 Task: Search one way flight ticket for 5 adults, 1 child, 2 infants in seat and 1 infant on lap in business from Columbus: John Glenn Columbus International Airport to Gillette: Gillette Campbell County Airport on 5-1-2023. Number of bags: 2 checked bags. Price is upto 81000. Outbound departure time preference is 9:15.
Action: Mouse moved to (215, 318)
Screenshot: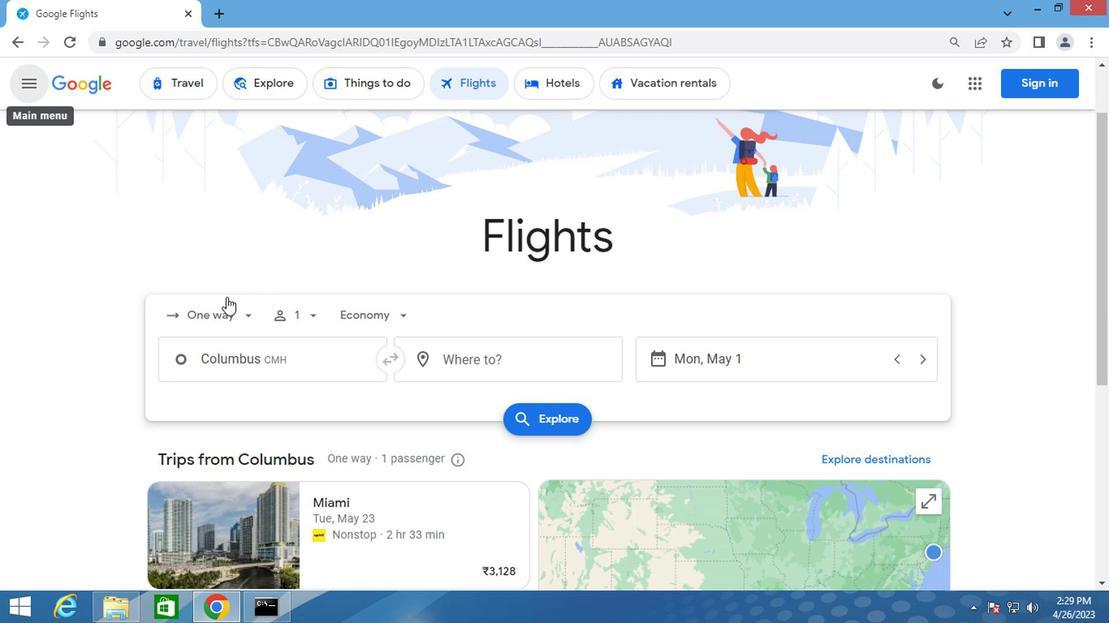 
Action: Mouse pressed left at (215, 318)
Screenshot: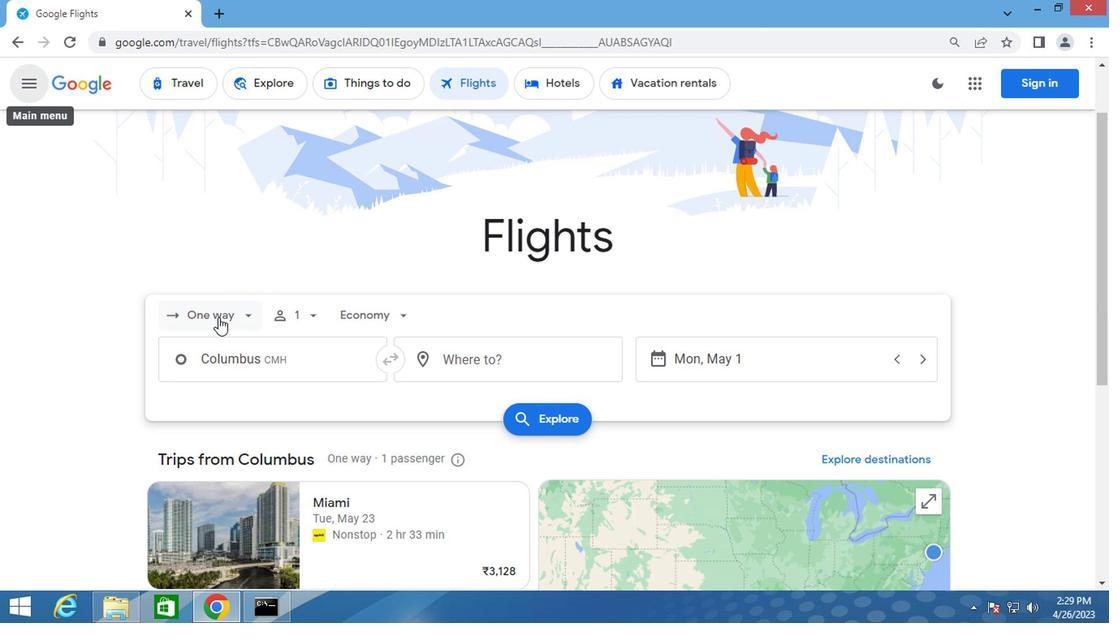 
Action: Mouse moved to (227, 380)
Screenshot: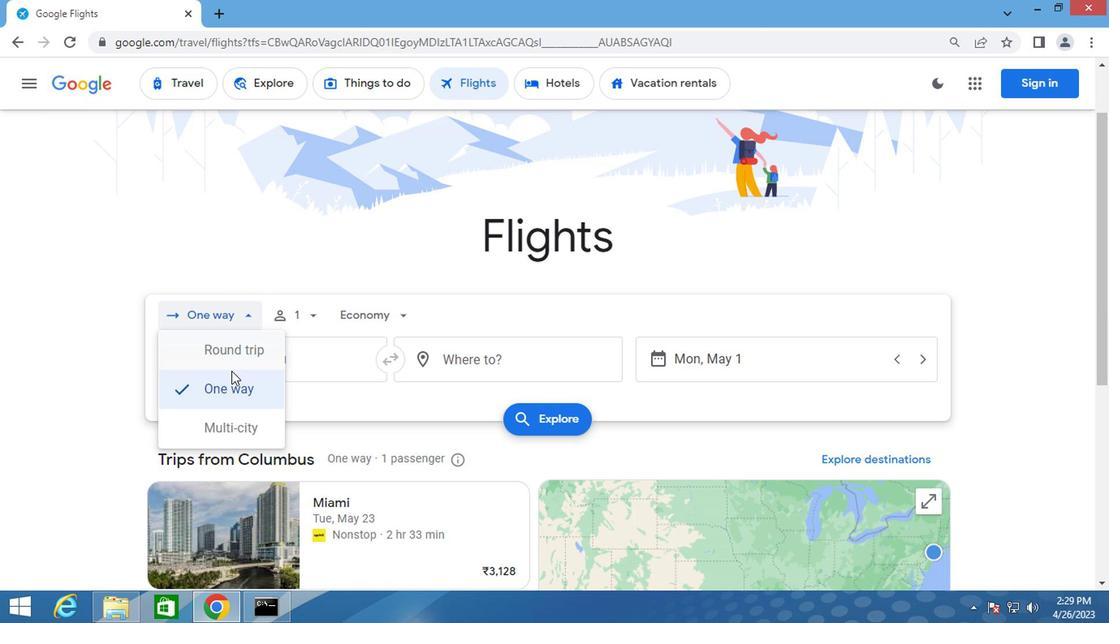 
Action: Mouse pressed left at (227, 380)
Screenshot: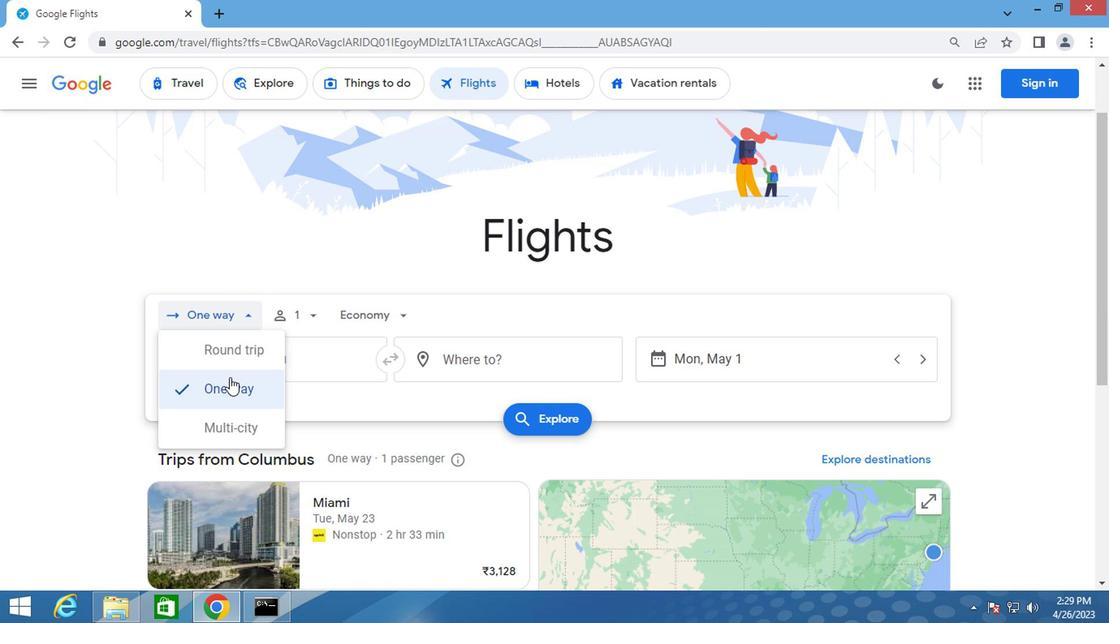 
Action: Mouse moved to (280, 310)
Screenshot: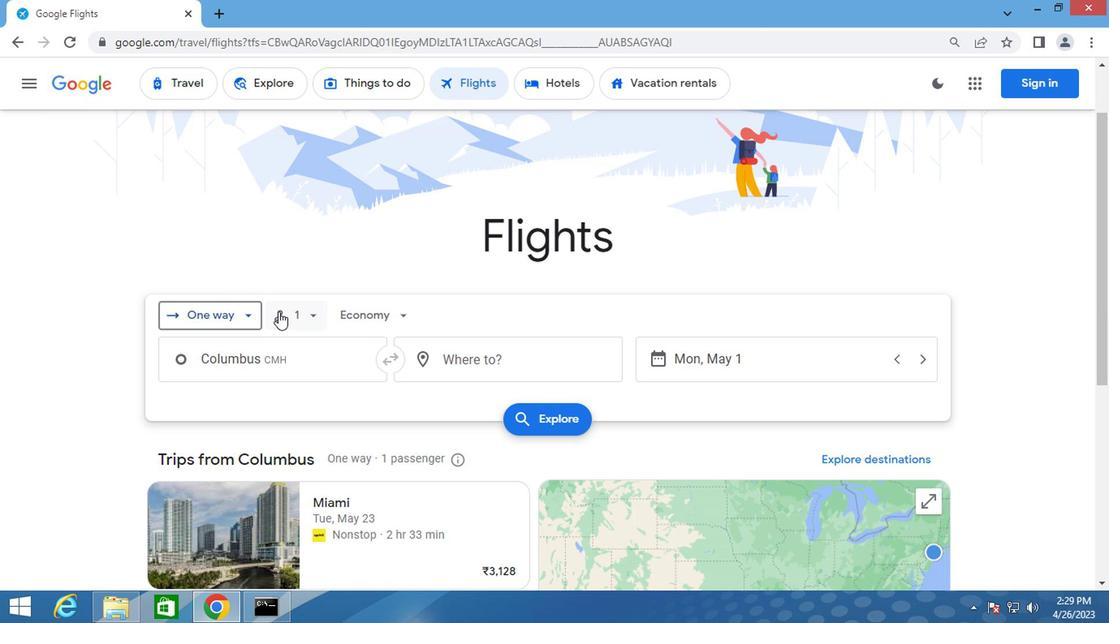 
Action: Mouse pressed left at (280, 310)
Screenshot: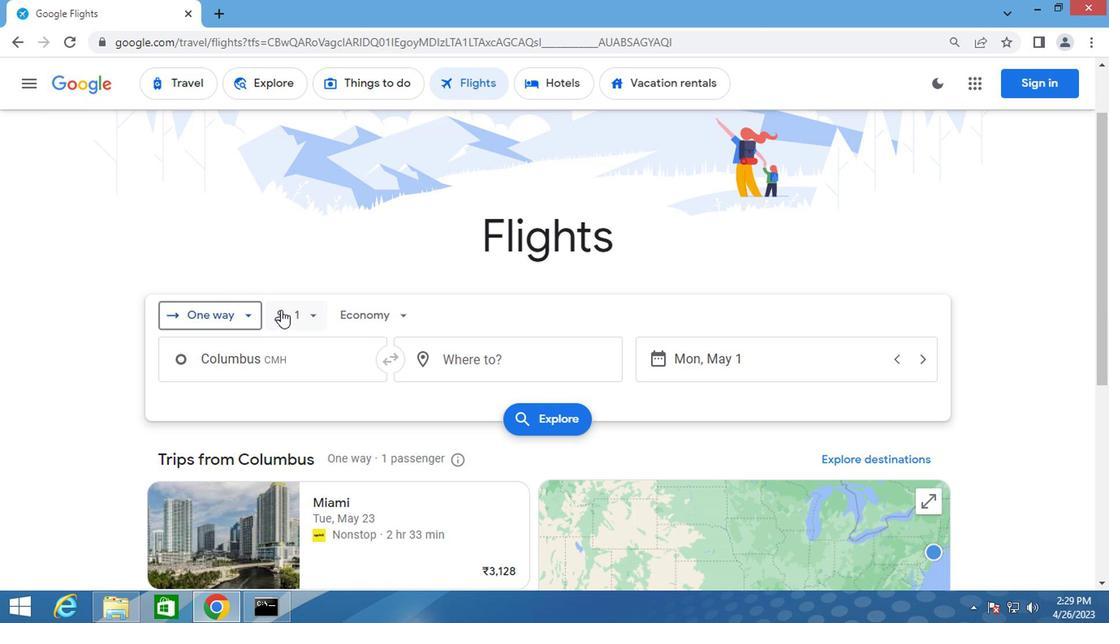 
Action: Mouse moved to (425, 356)
Screenshot: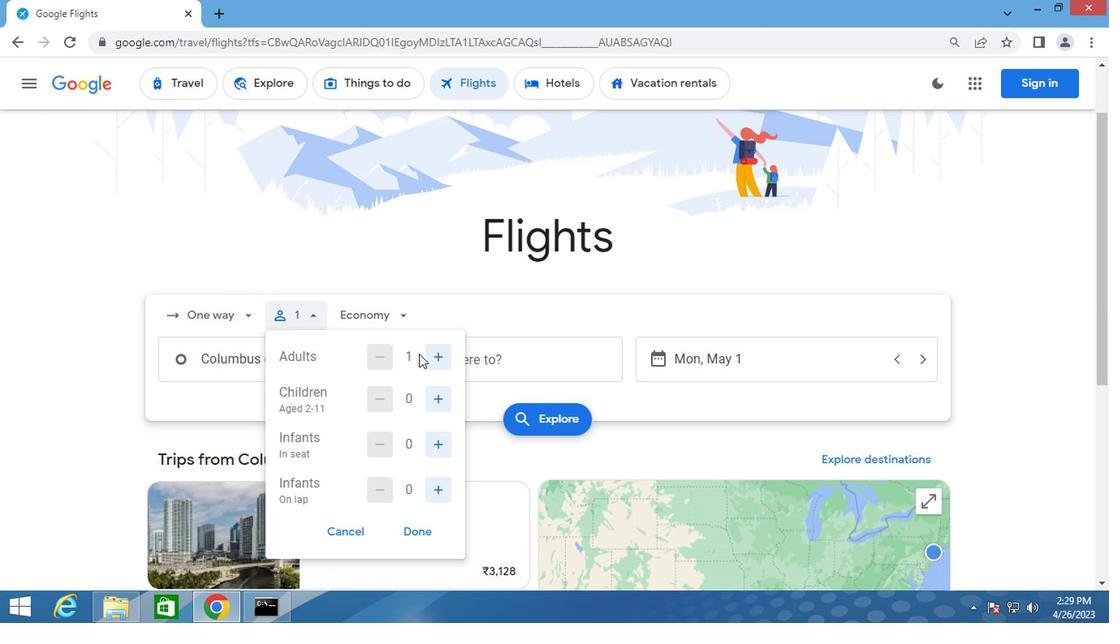 
Action: Mouse pressed left at (425, 356)
Screenshot: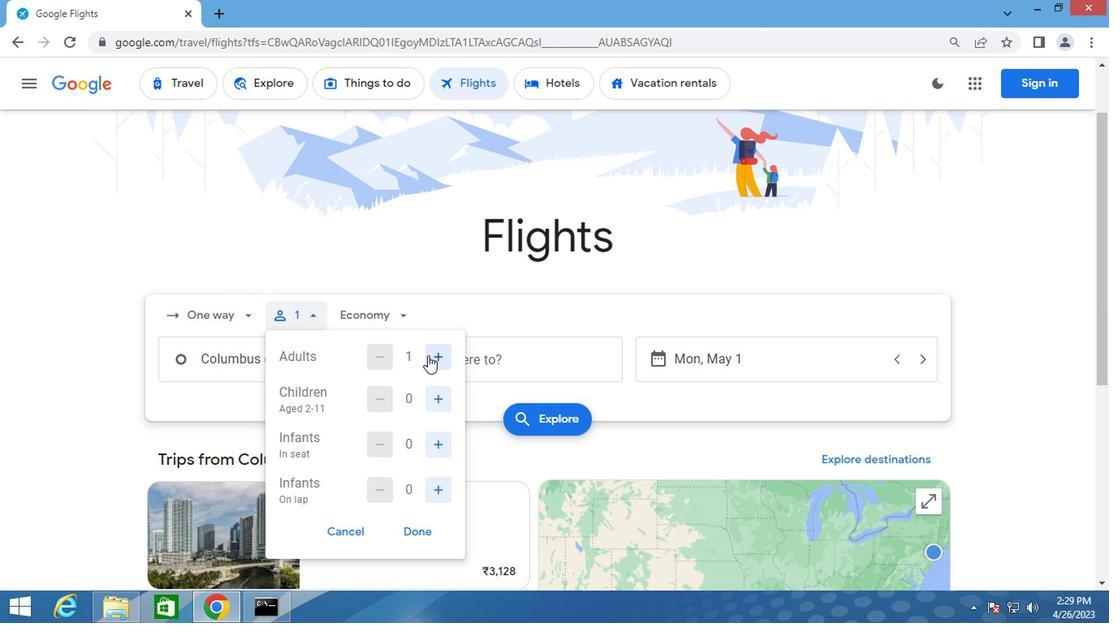 
Action: Mouse pressed left at (425, 356)
Screenshot: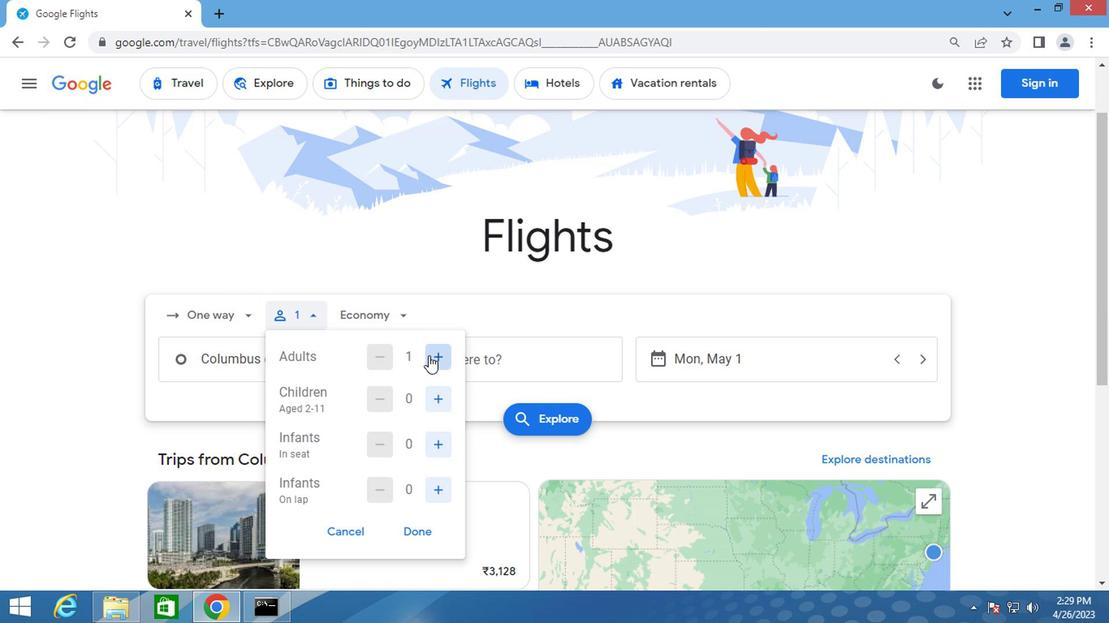 
Action: Mouse pressed left at (425, 356)
Screenshot: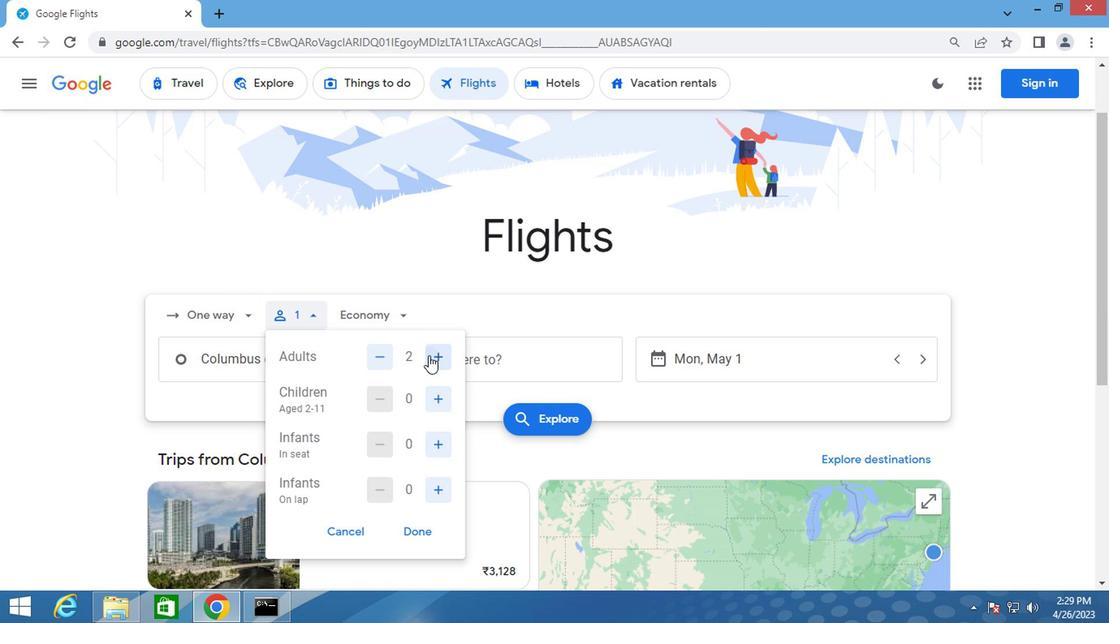 
Action: Mouse moved to (426, 356)
Screenshot: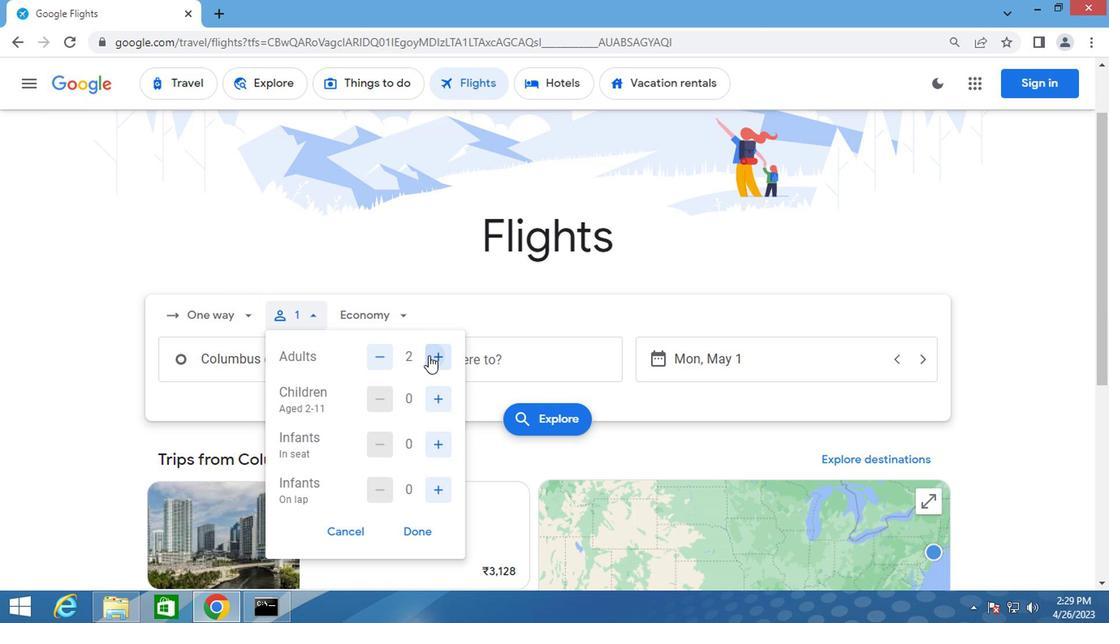 
Action: Mouse pressed left at (426, 356)
Screenshot: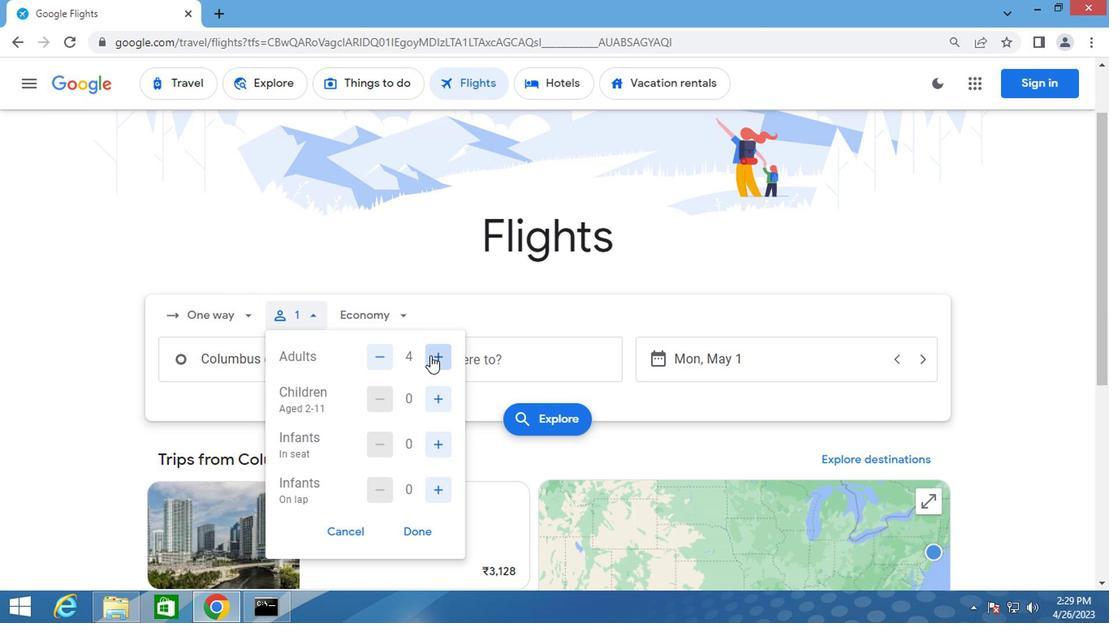 
Action: Mouse moved to (433, 393)
Screenshot: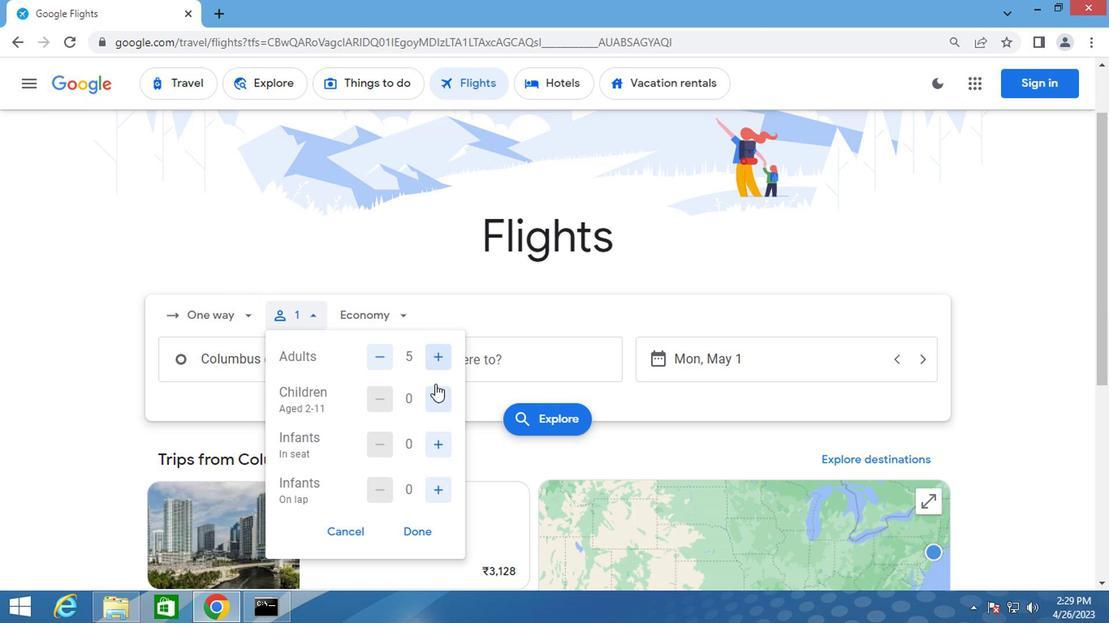 
Action: Mouse pressed left at (433, 393)
Screenshot: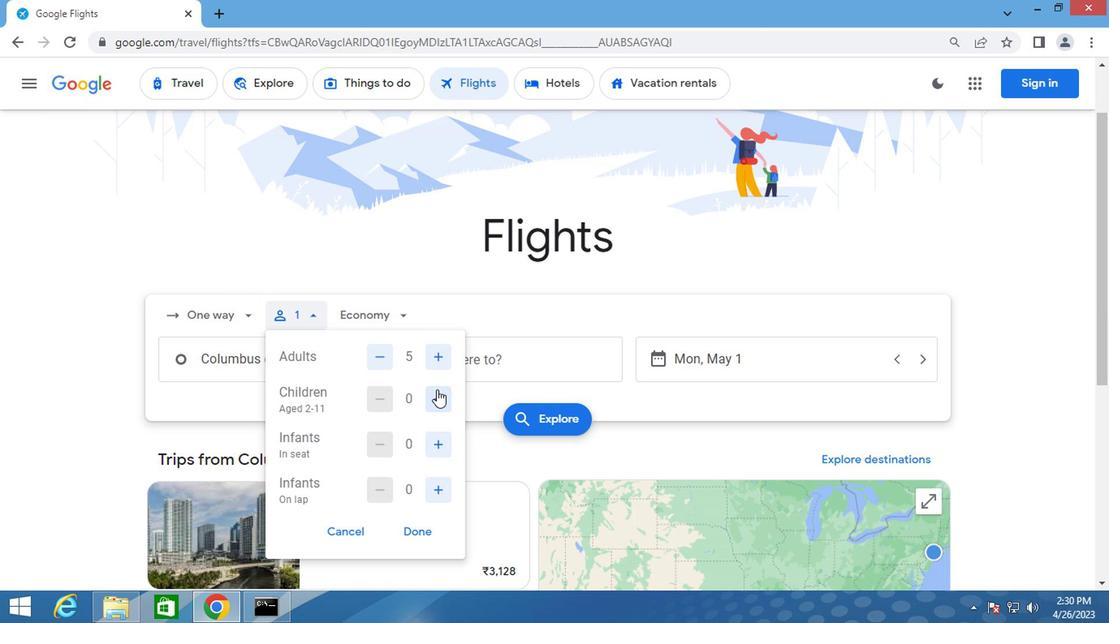 
Action: Mouse moved to (433, 448)
Screenshot: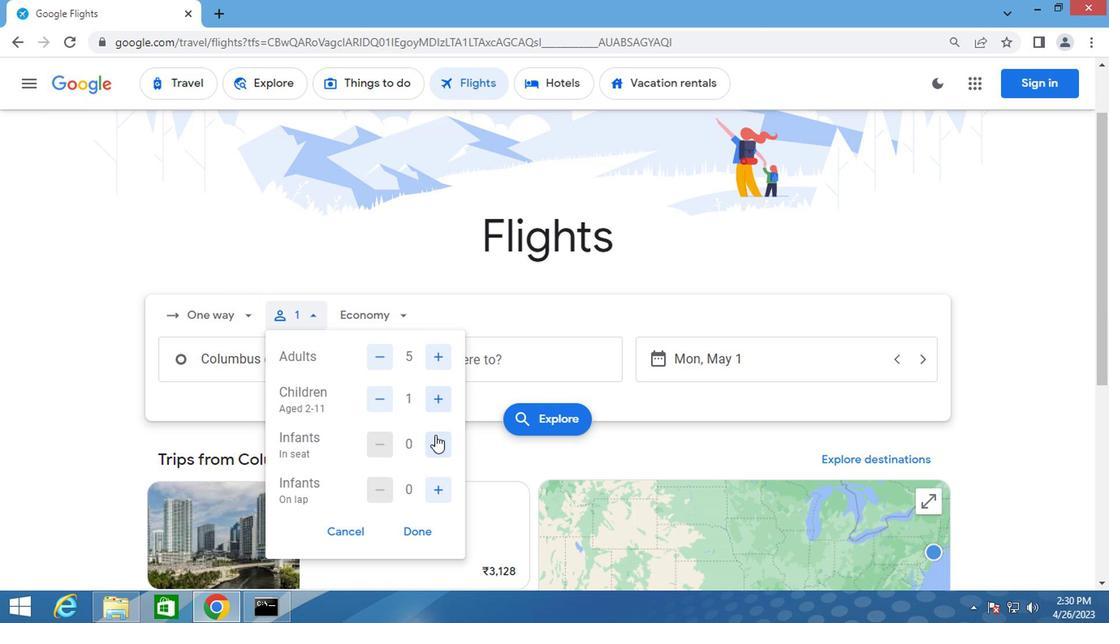 
Action: Mouse pressed left at (433, 448)
Screenshot: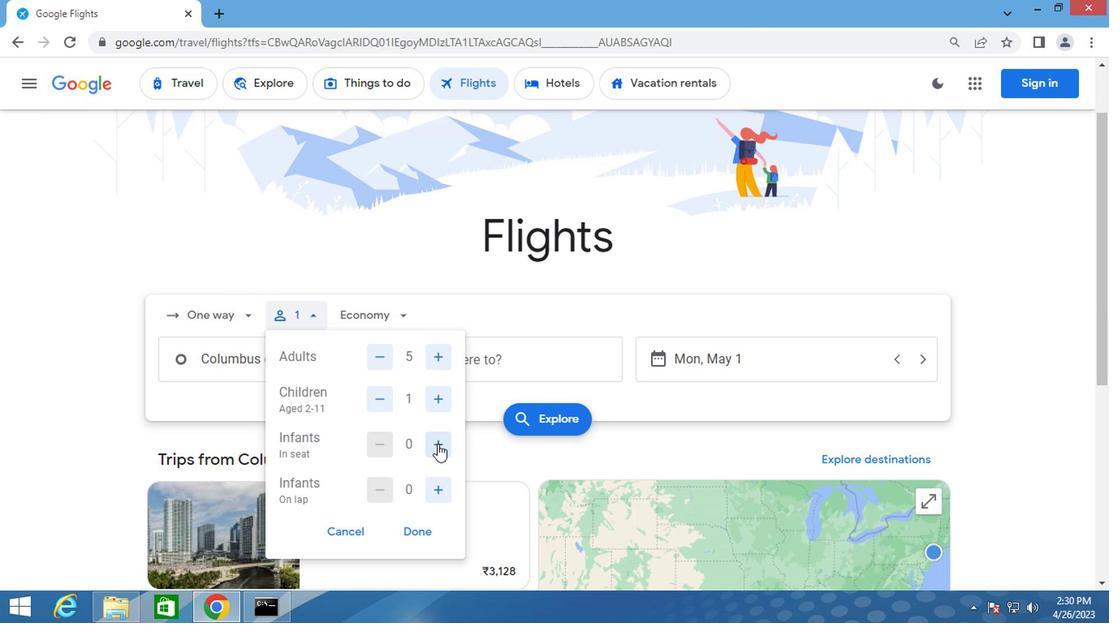 
Action: Mouse moved to (434, 448)
Screenshot: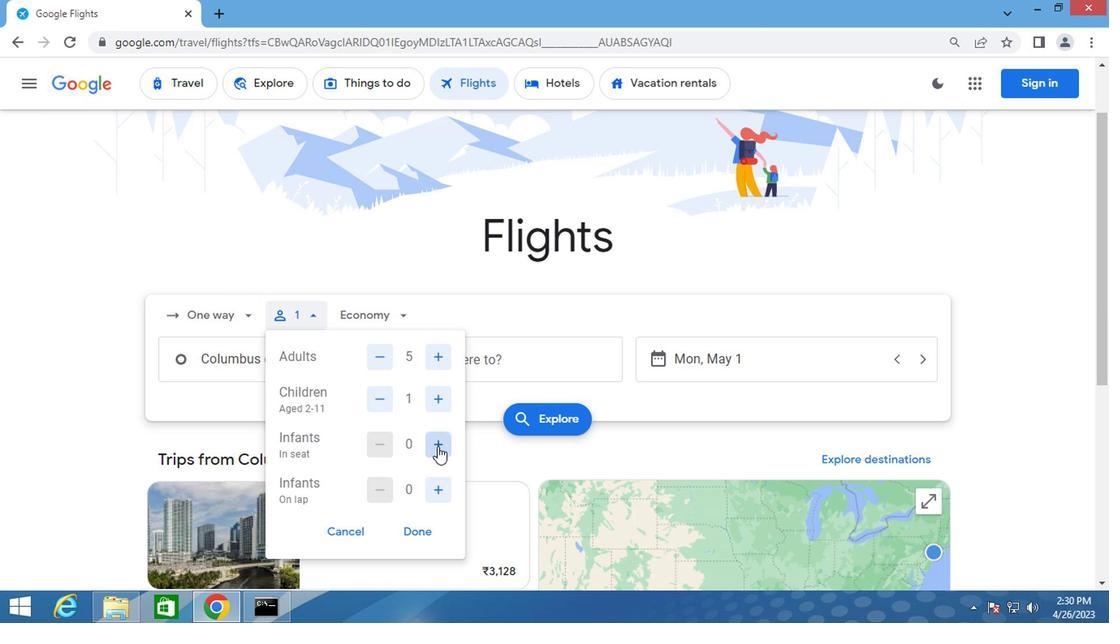 
Action: Mouse pressed left at (434, 448)
Screenshot: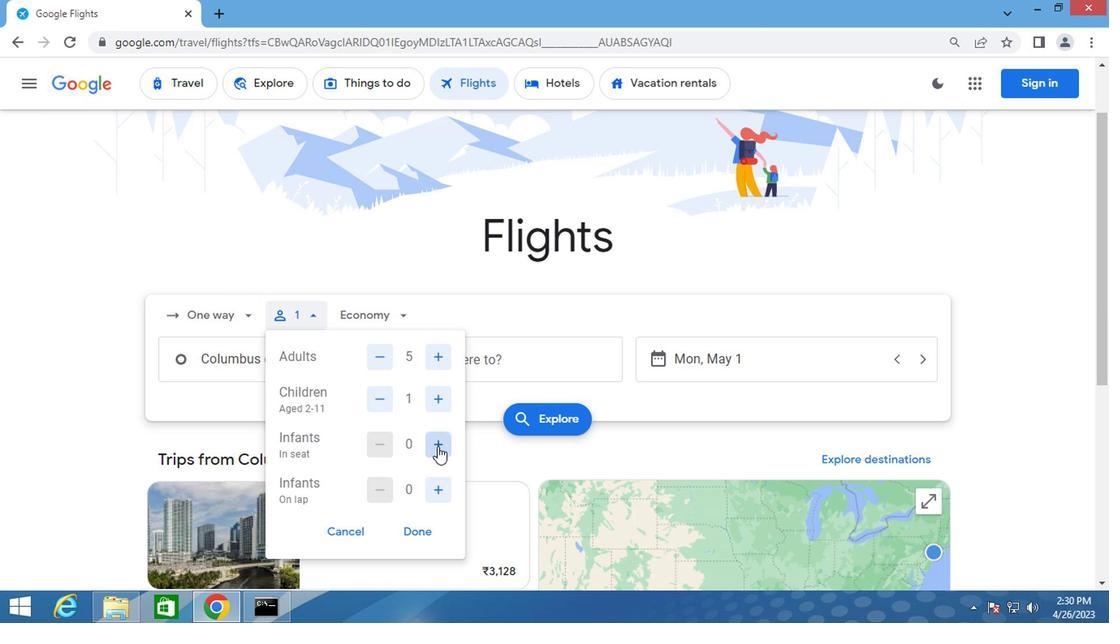 
Action: Mouse moved to (428, 490)
Screenshot: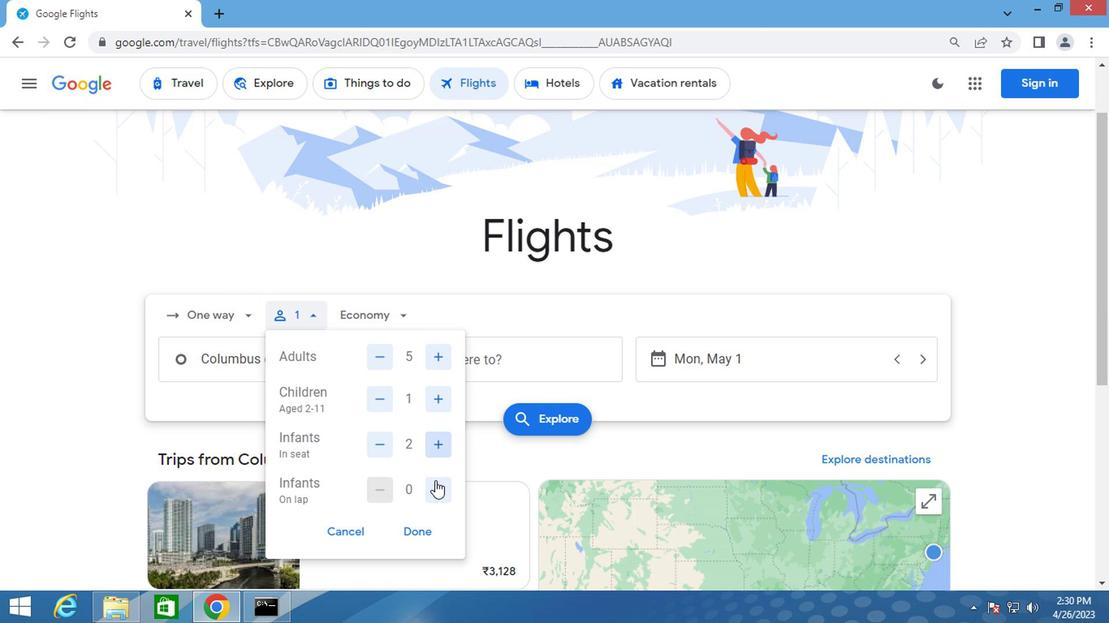 
Action: Mouse pressed left at (428, 490)
Screenshot: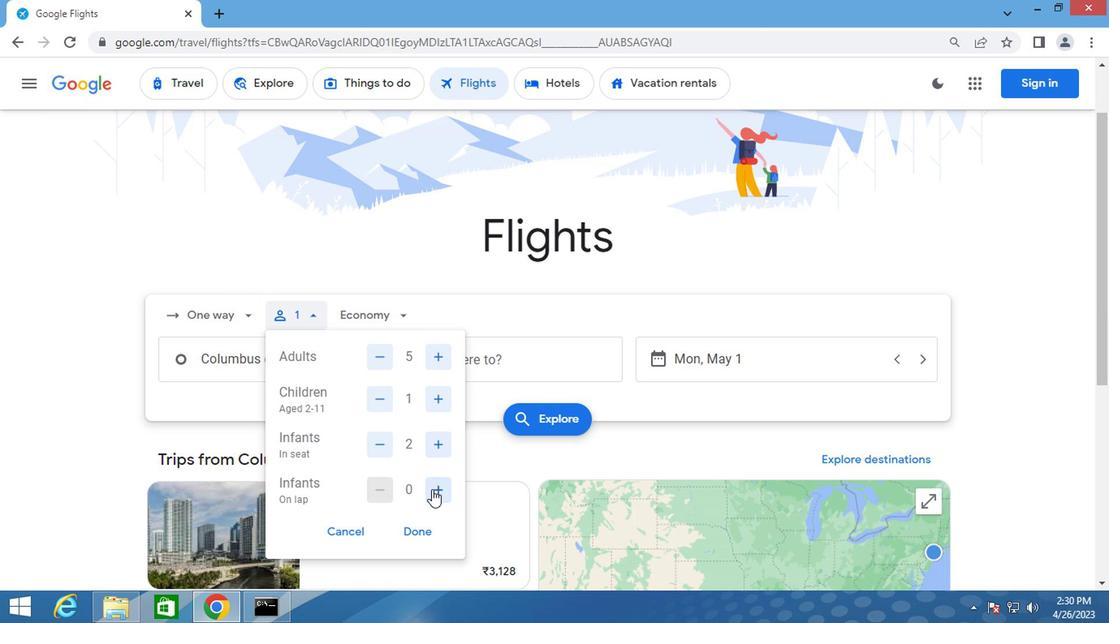 
Action: Mouse moved to (367, 308)
Screenshot: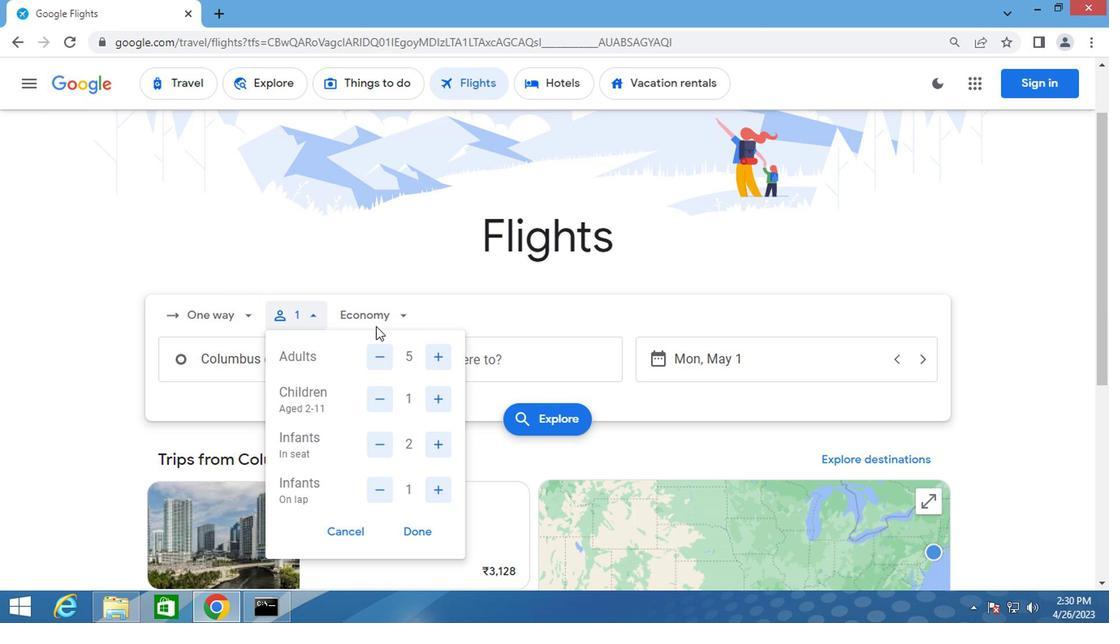 
Action: Mouse pressed left at (367, 308)
Screenshot: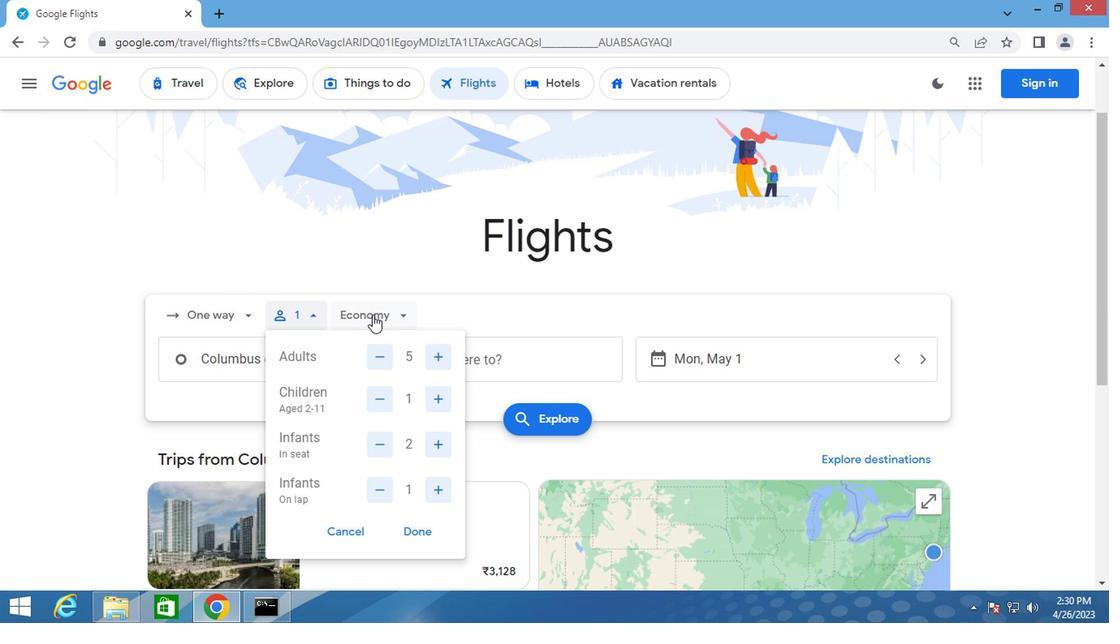 
Action: Mouse moved to (382, 415)
Screenshot: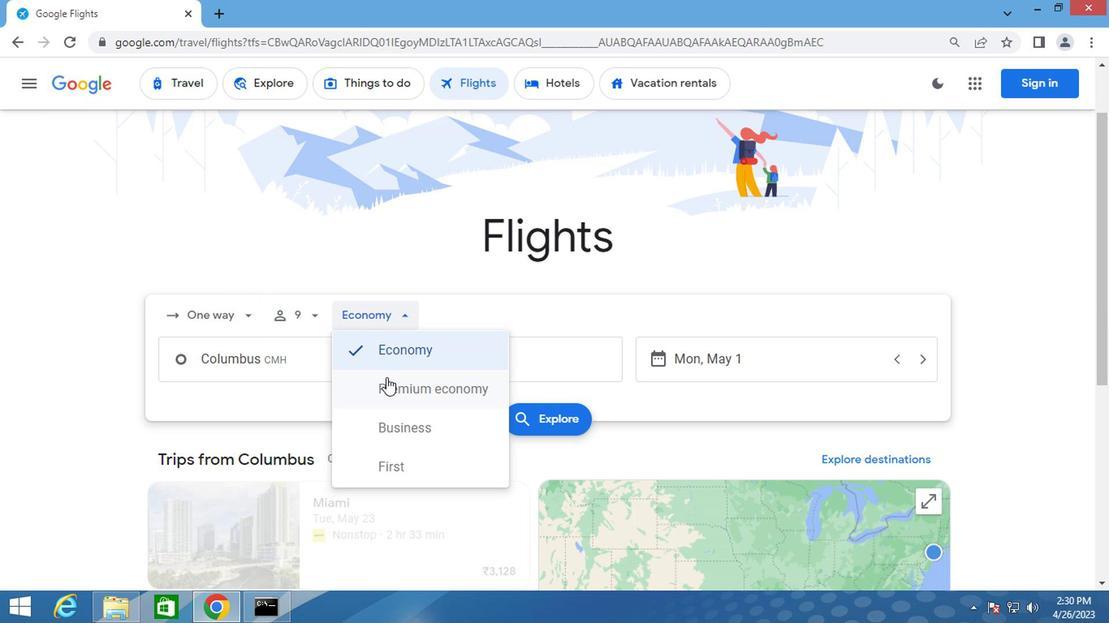 
Action: Mouse pressed left at (382, 415)
Screenshot: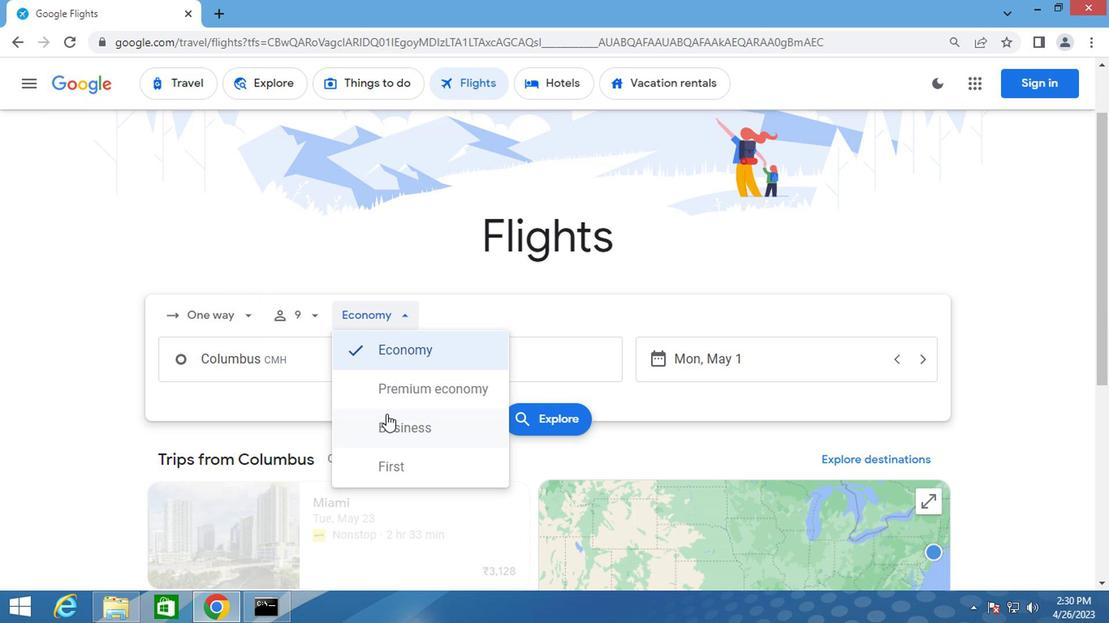 
Action: Mouse moved to (294, 363)
Screenshot: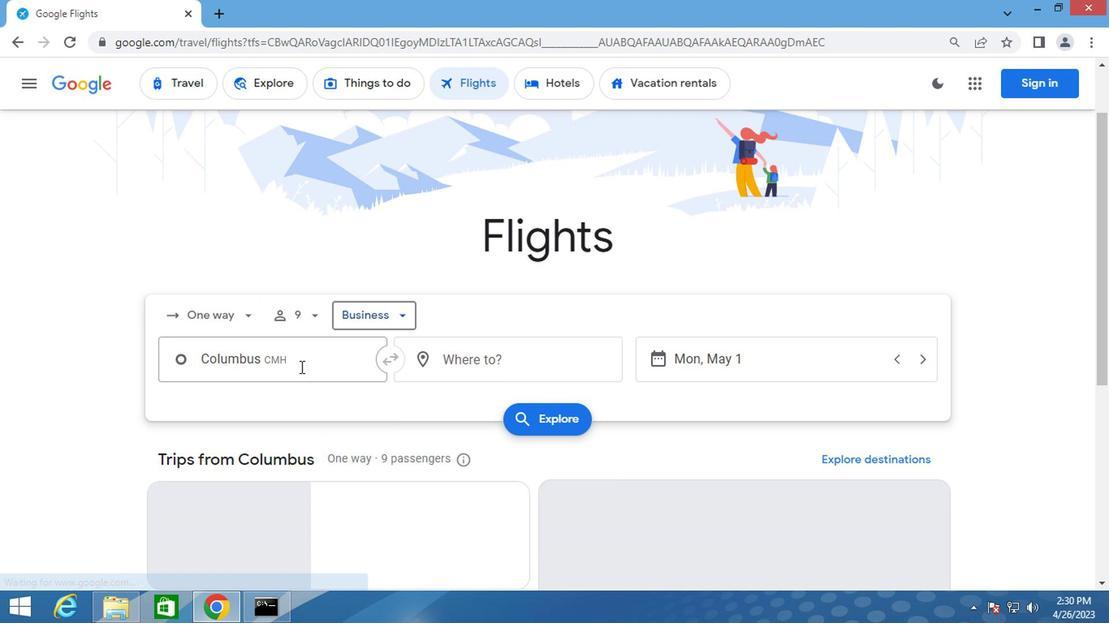 
Action: Mouse pressed left at (294, 363)
Screenshot: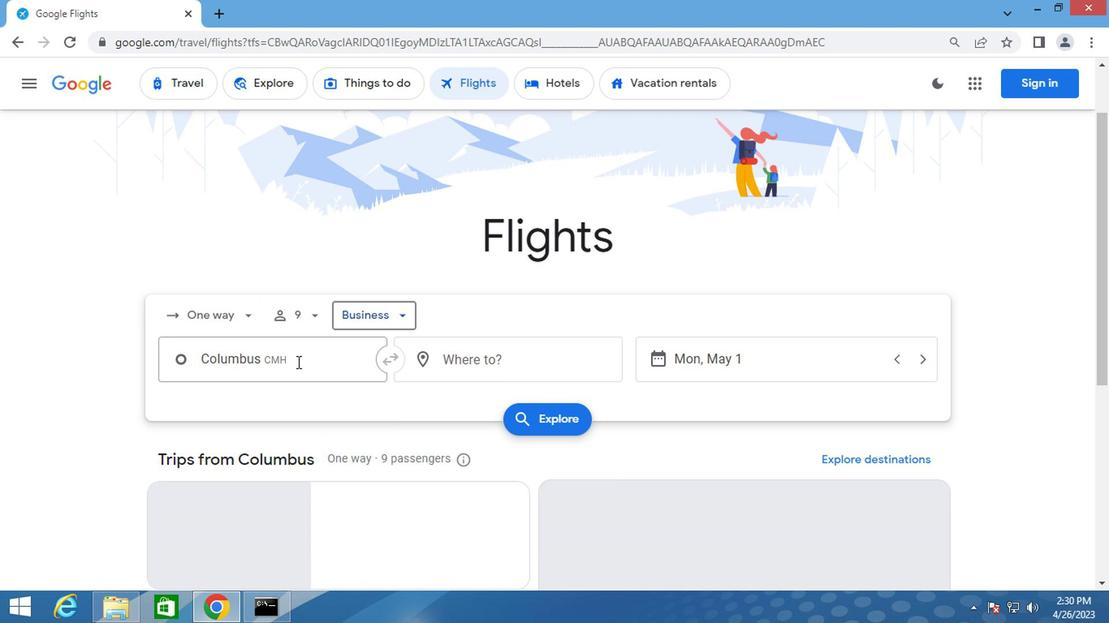 
Action: Mouse moved to (294, 362)
Screenshot: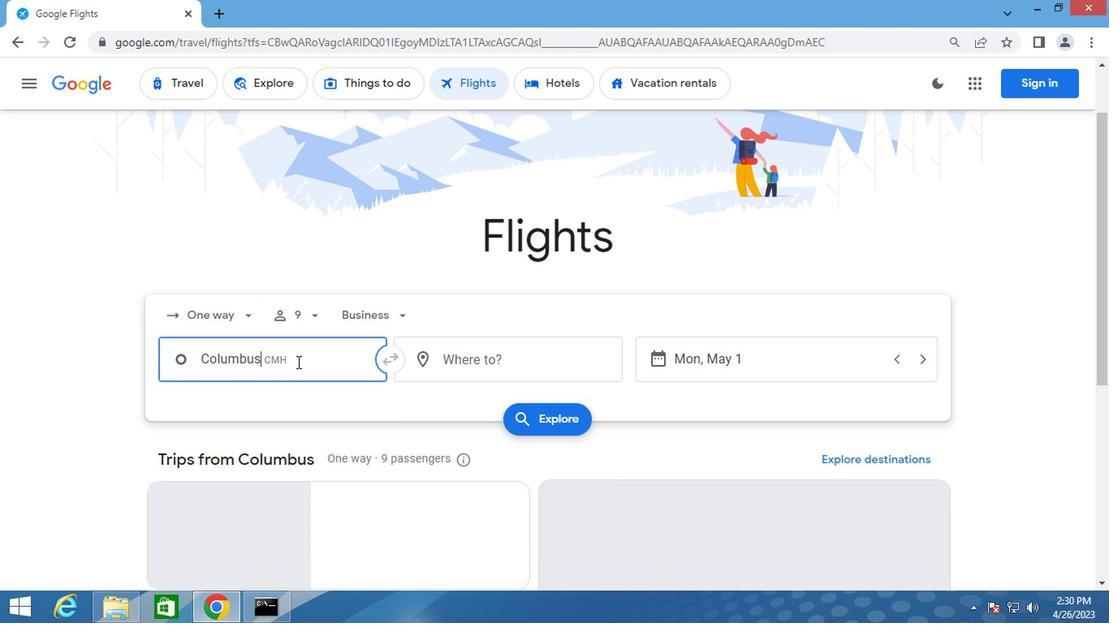 
Action: Key pressed columbus
Screenshot: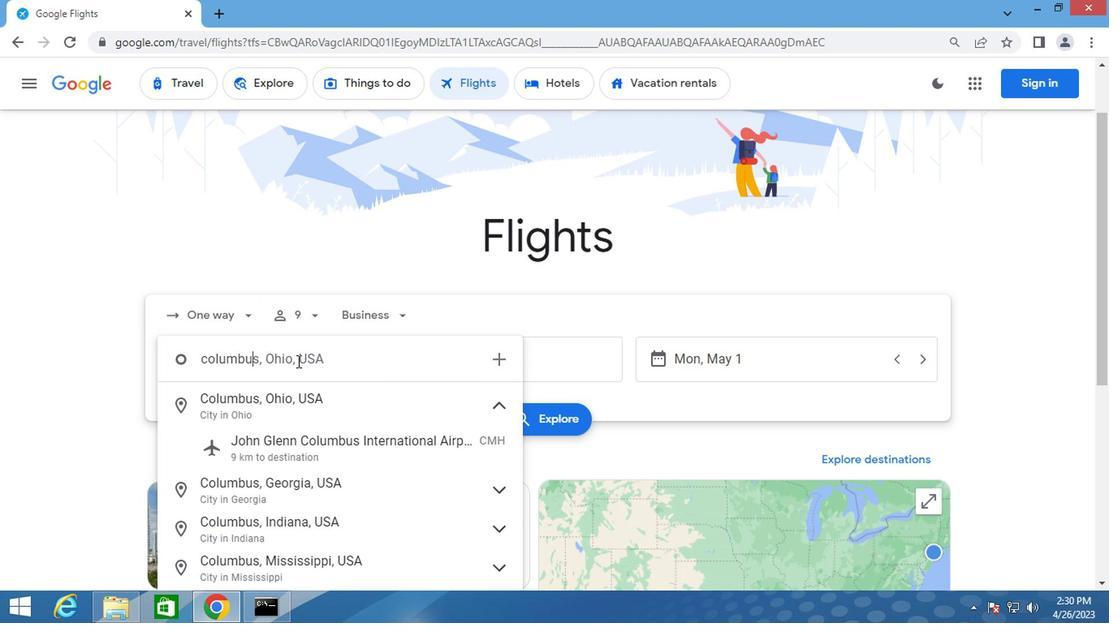 
Action: Mouse moved to (280, 443)
Screenshot: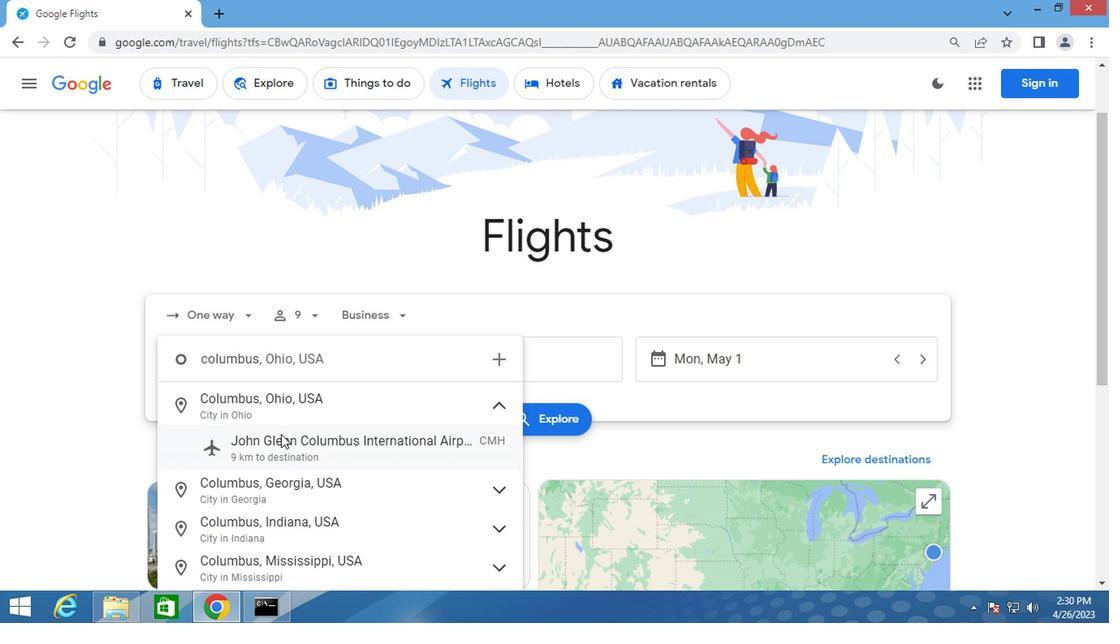 
Action: Mouse pressed left at (280, 443)
Screenshot: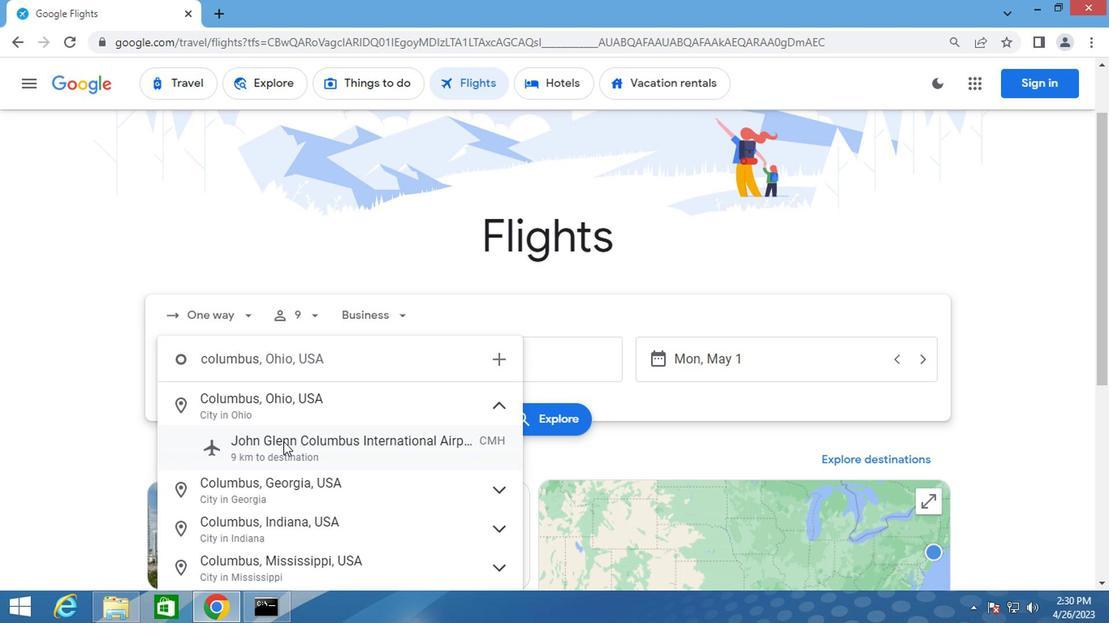 
Action: Mouse moved to (435, 365)
Screenshot: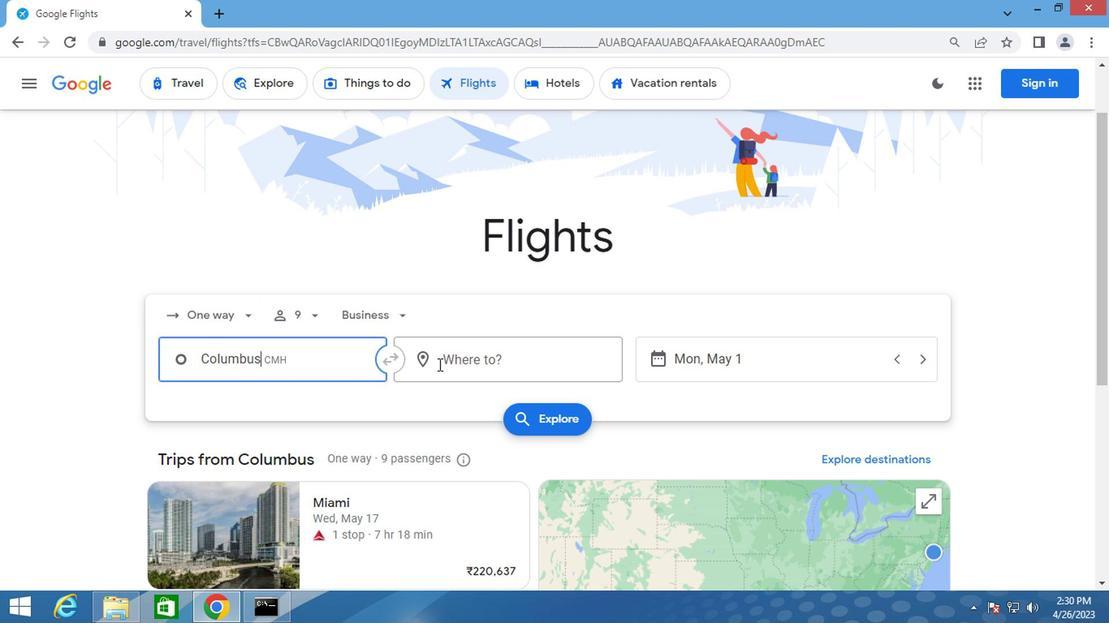 
Action: Mouse pressed left at (435, 365)
Screenshot: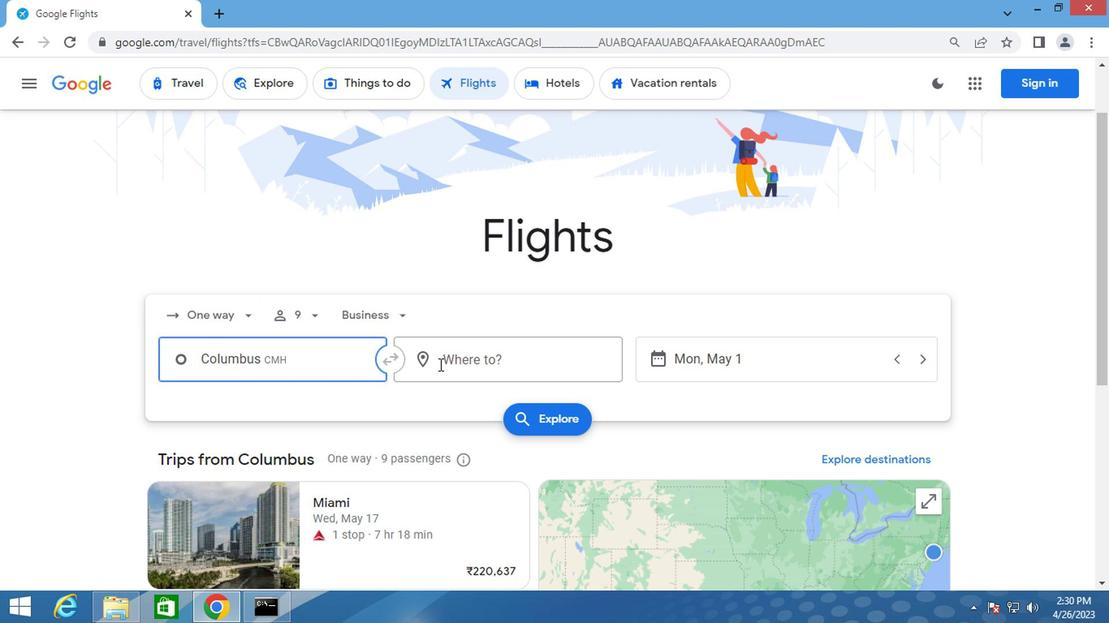 
Action: Mouse moved to (440, 373)
Screenshot: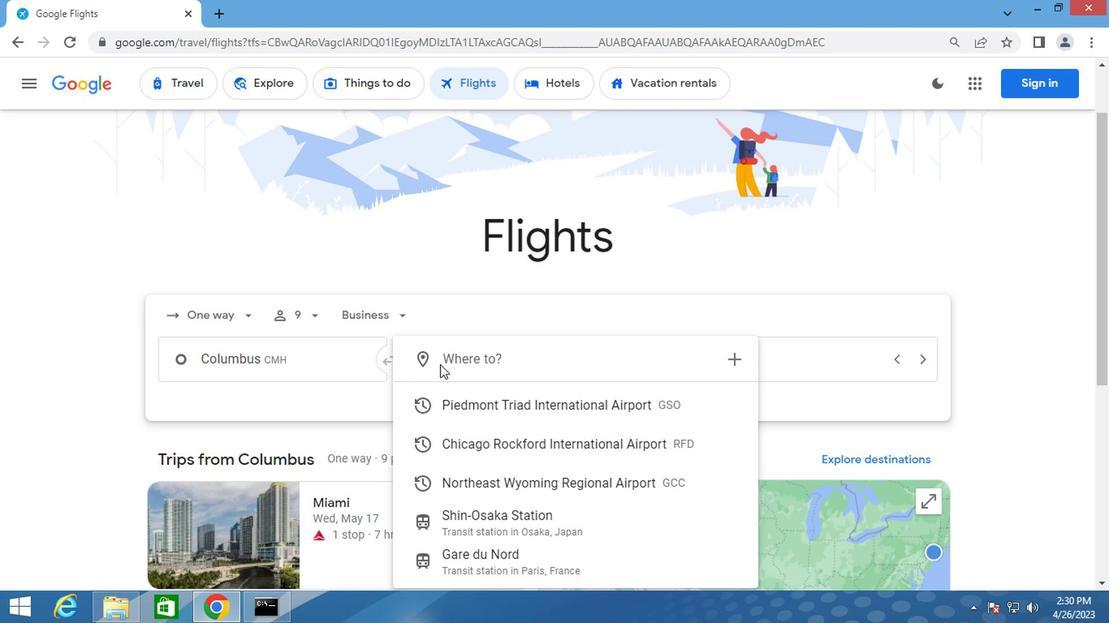 
Action: Key pressed gillette
Screenshot: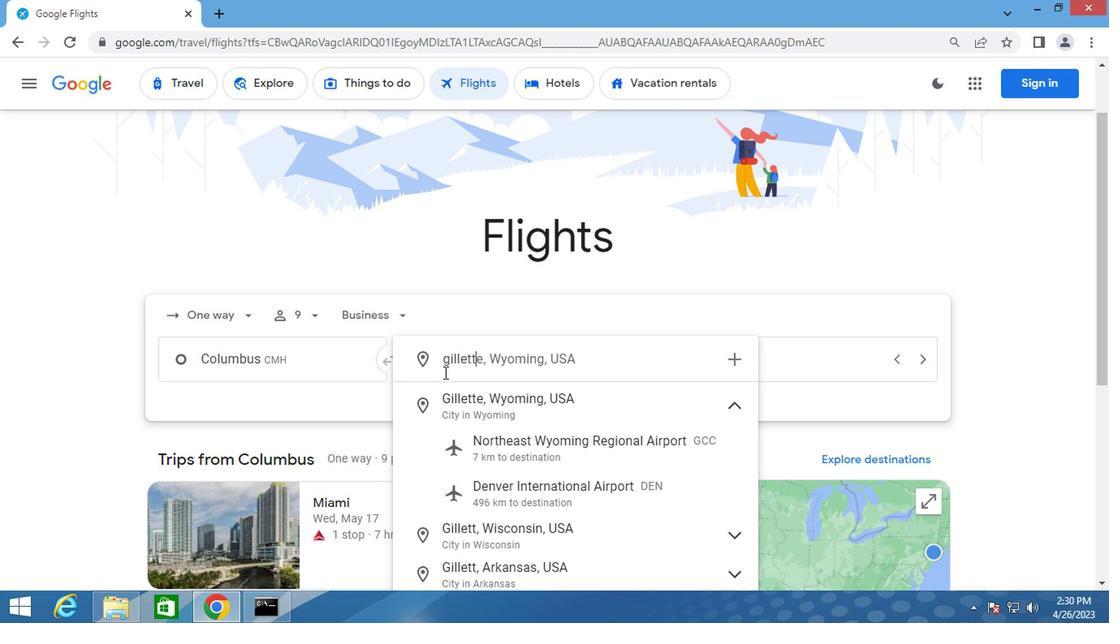 
Action: Mouse moved to (506, 435)
Screenshot: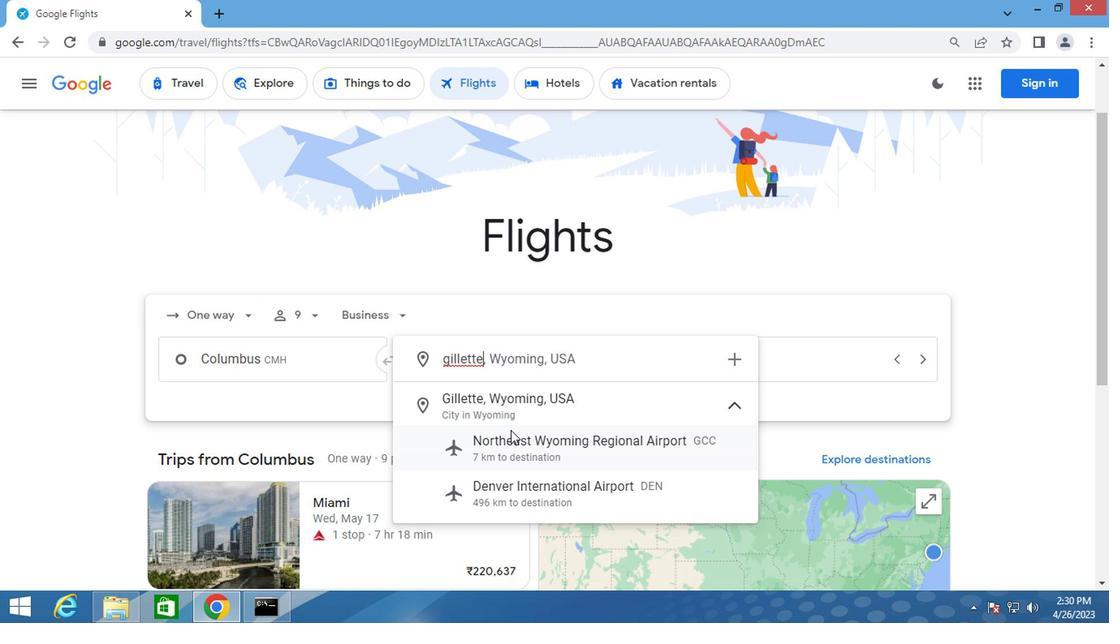 
Action: Mouse pressed left at (506, 435)
Screenshot: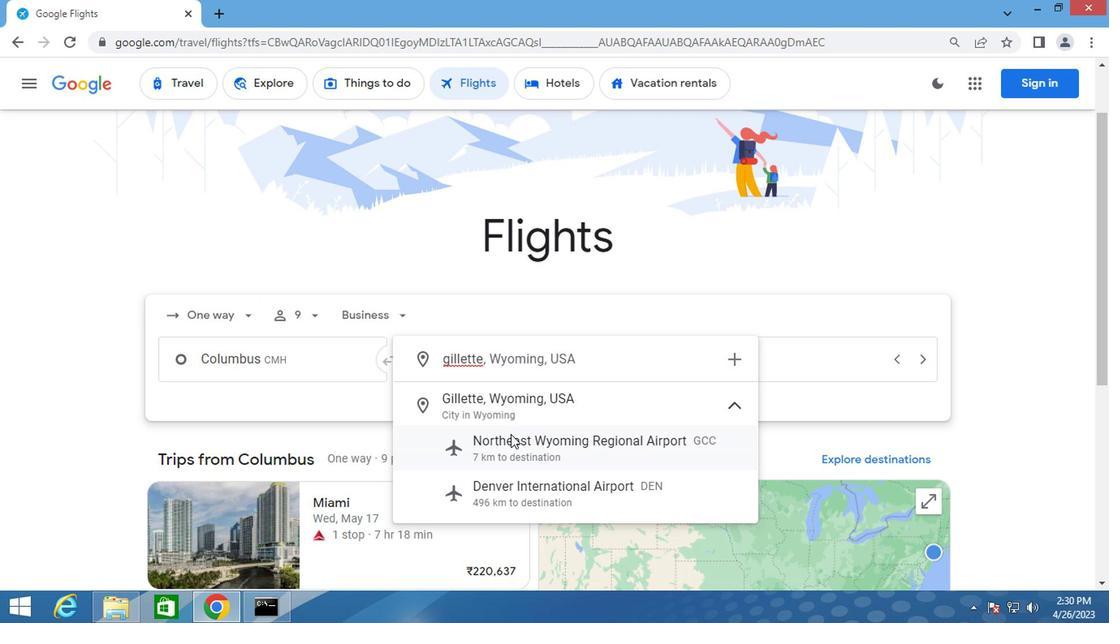 
Action: Mouse moved to (652, 359)
Screenshot: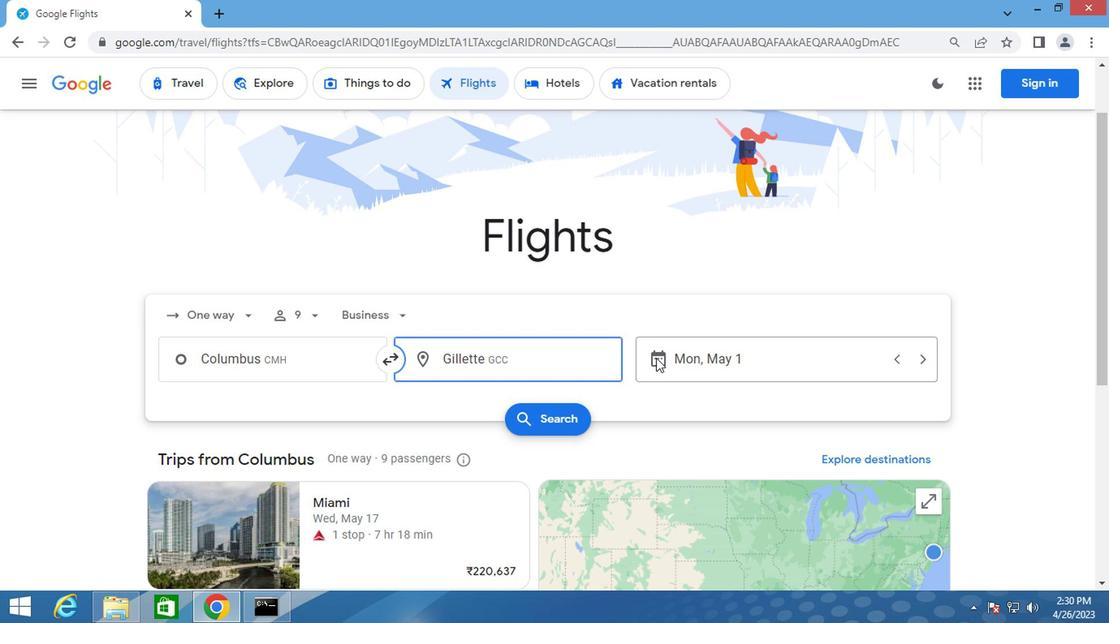 
Action: Mouse pressed left at (652, 359)
Screenshot: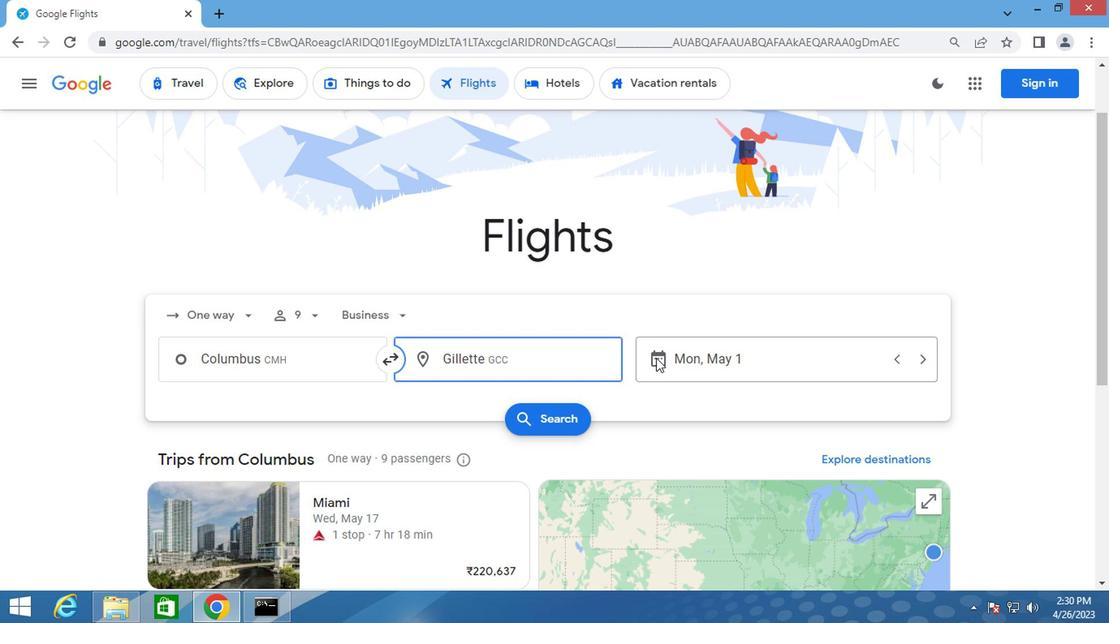 
Action: Mouse moved to (703, 295)
Screenshot: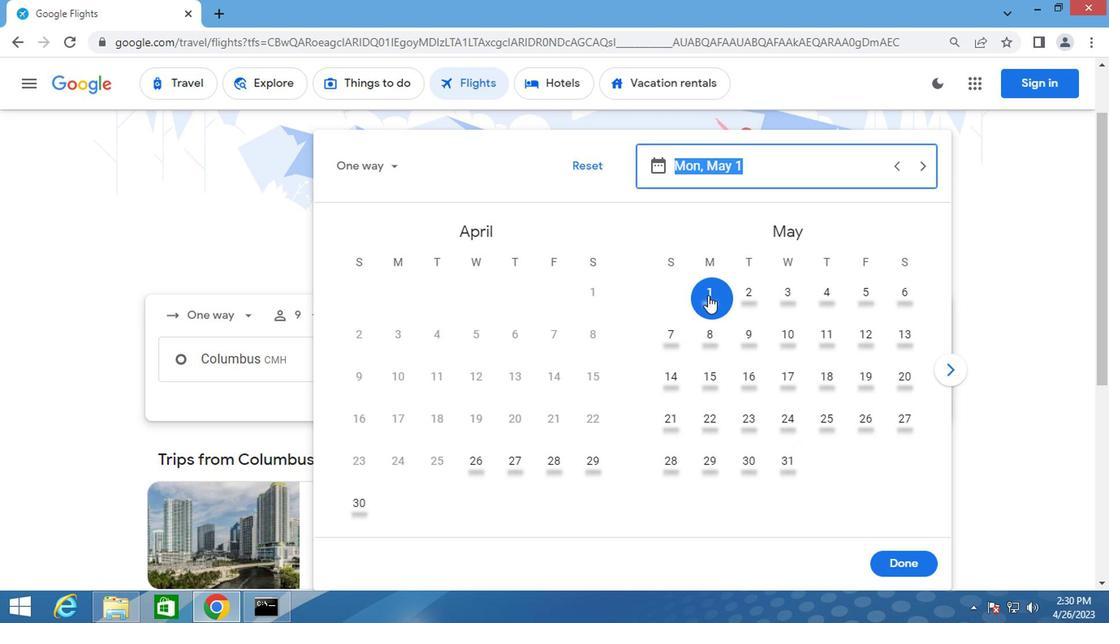 
Action: Mouse pressed left at (703, 295)
Screenshot: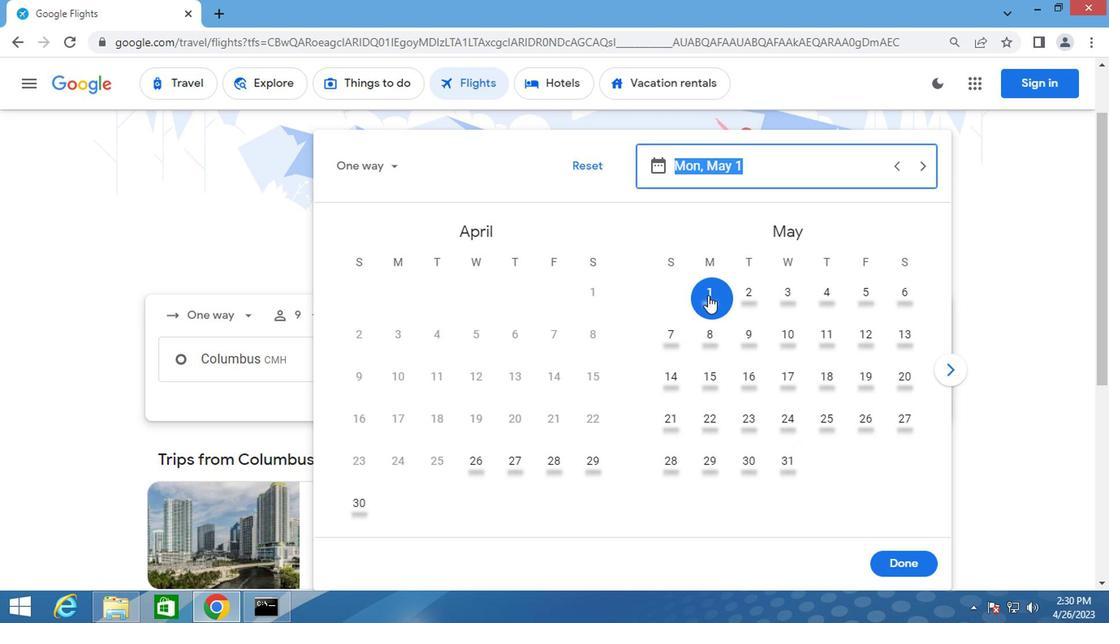 
Action: Mouse moved to (891, 567)
Screenshot: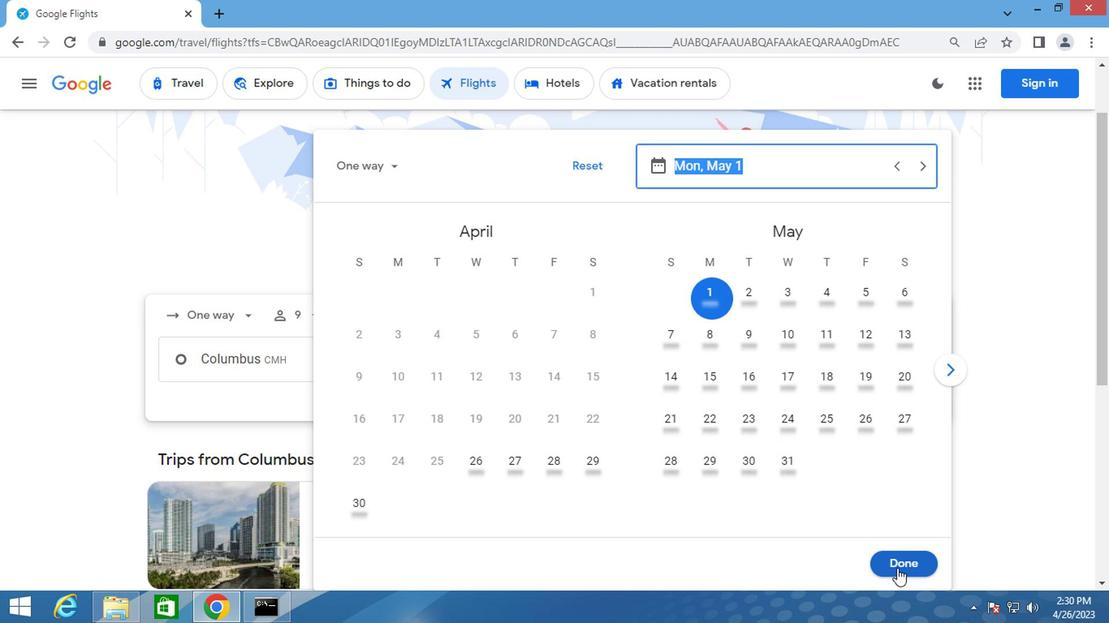 
Action: Mouse pressed left at (891, 567)
Screenshot: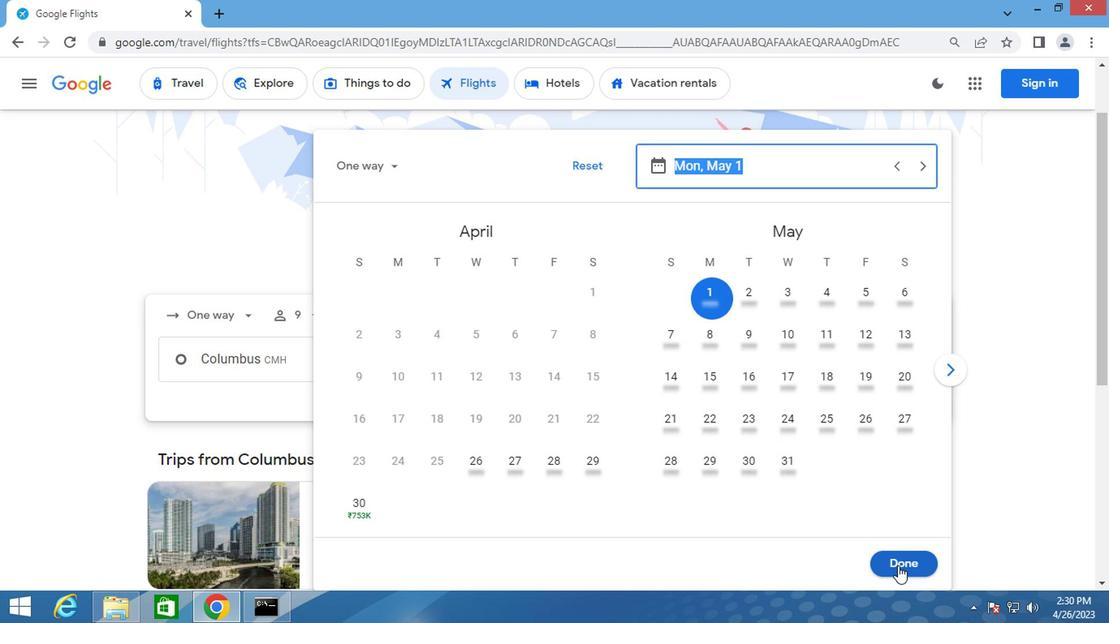 
Action: Mouse moved to (534, 415)
Screenshot: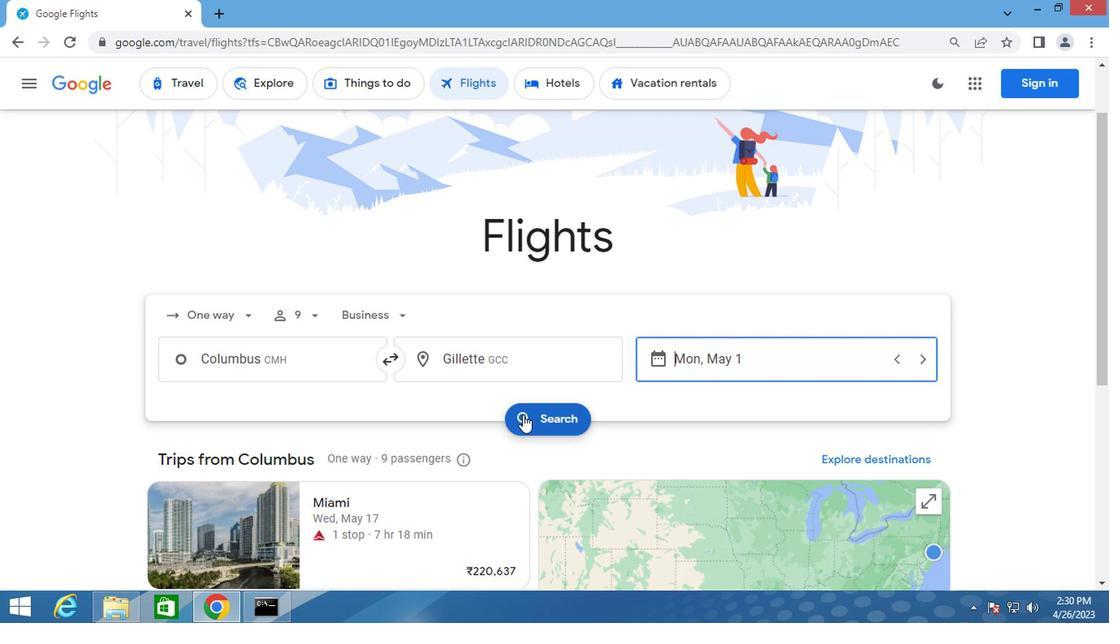 
Action: Mouse pressed left at (534, 415)
Screenshot: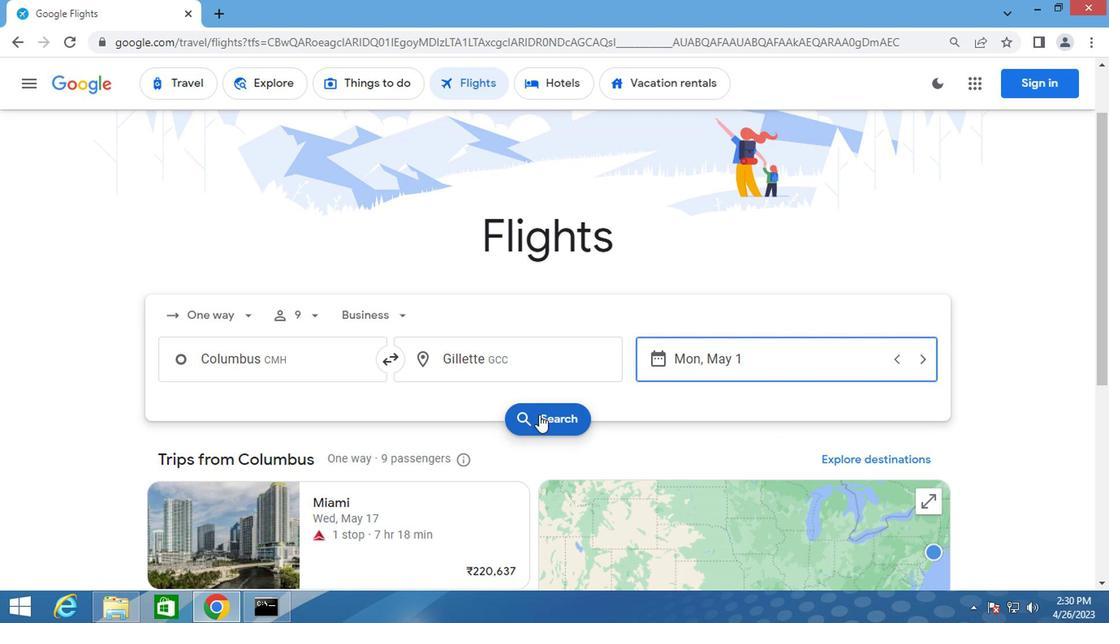 
Action: Mouse moved to (180, 228)
Screenshot: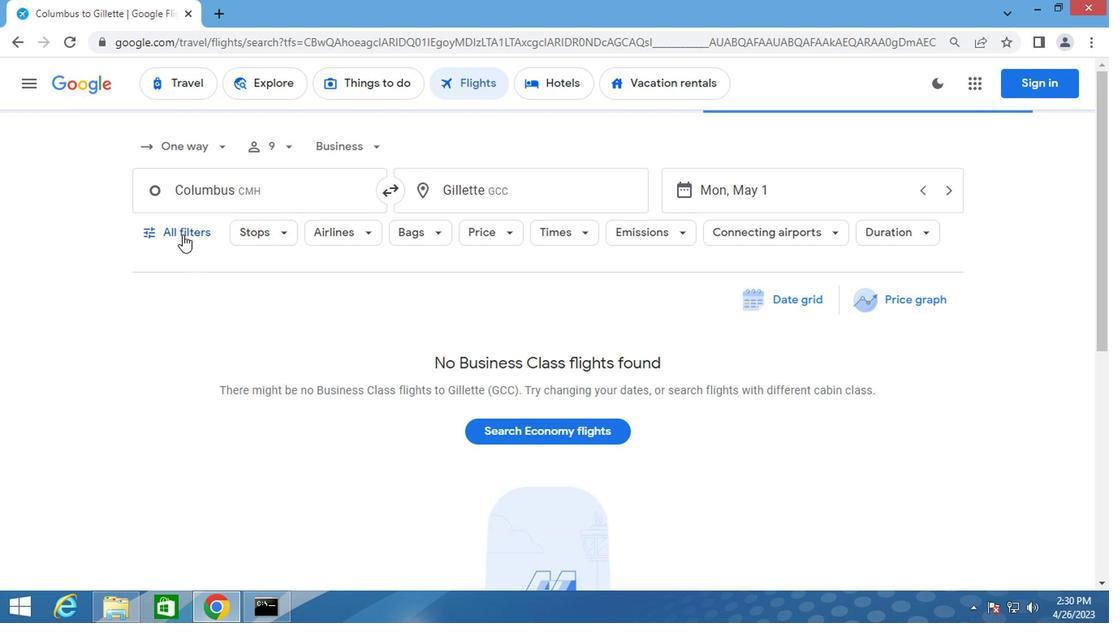 
Action: Mouse pressed left at (180, 228)
Screenshot: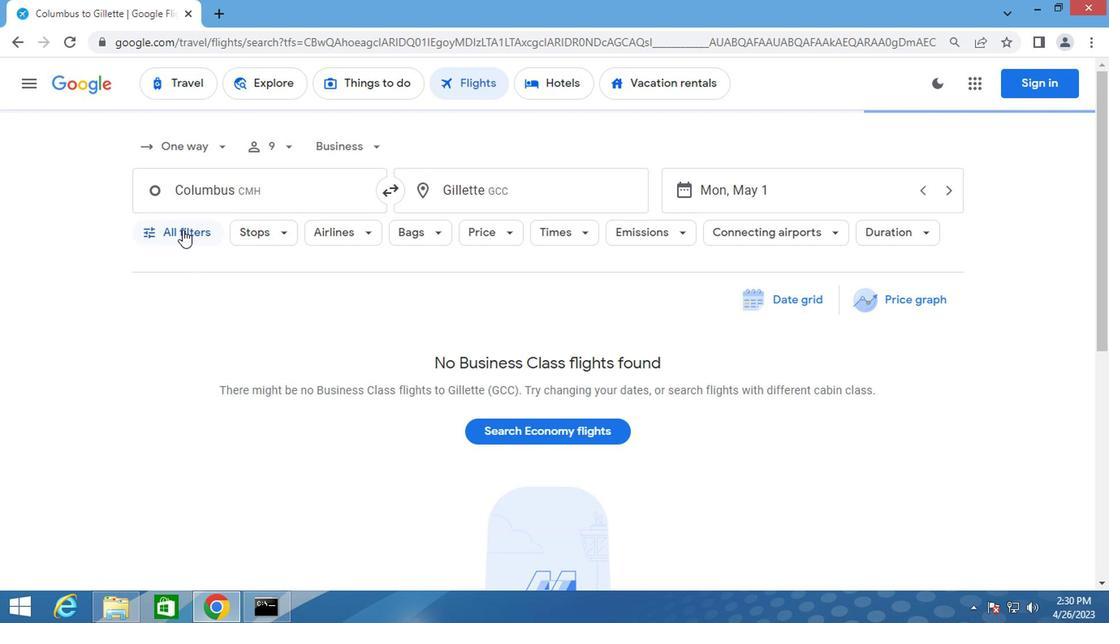 
Action: Mouse moved to (221, 331)
Screenshot: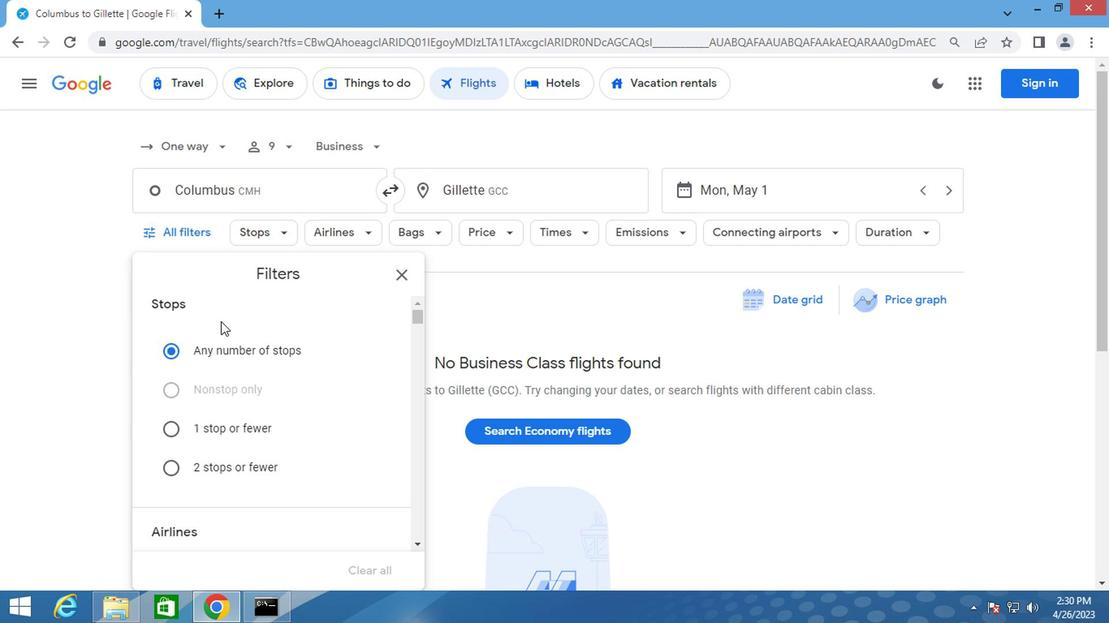 
Action: Mouse scrolled (221, 330) with delta (0, -1)
Screenshot: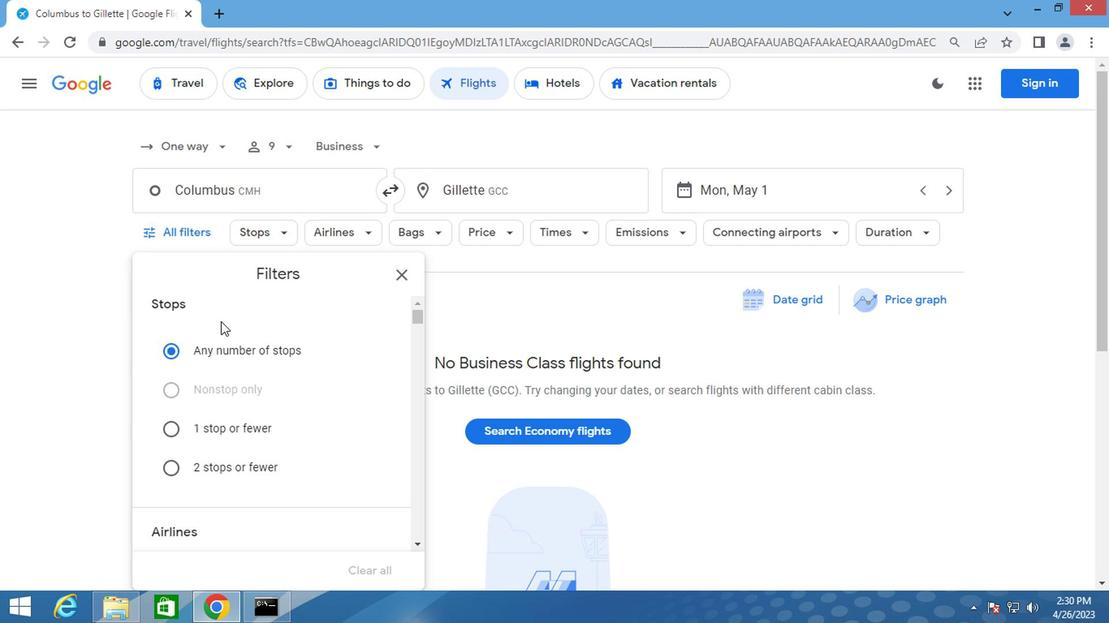 
Action: Mouse moved to (221, 335)
Screenshot: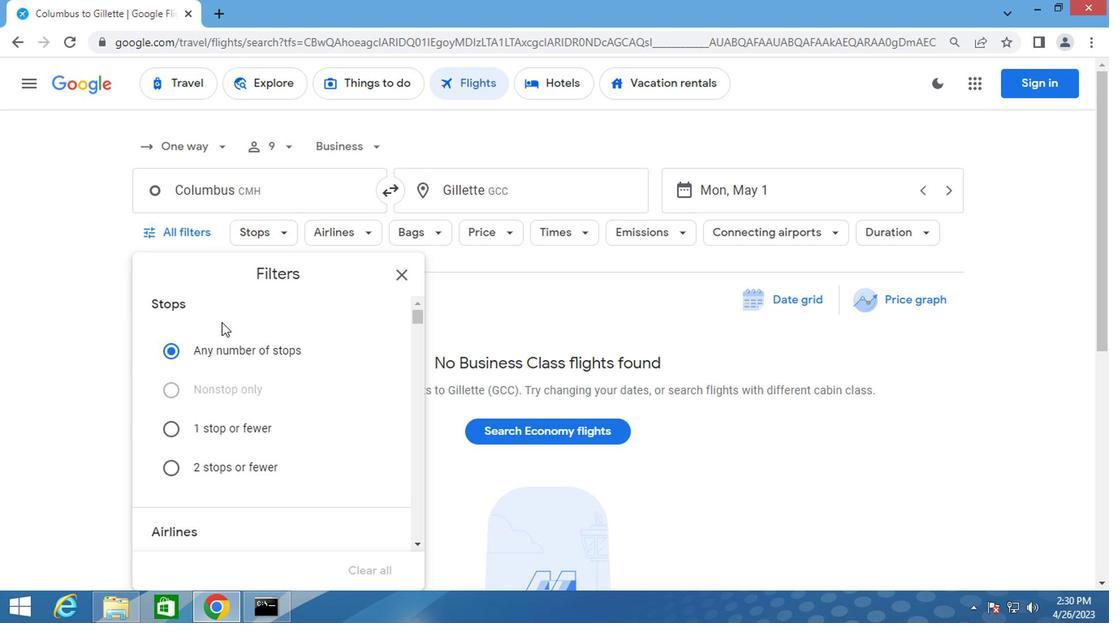 
Action: Mouse scrolled (221, 334) with delta (0, -1)
Screenshot: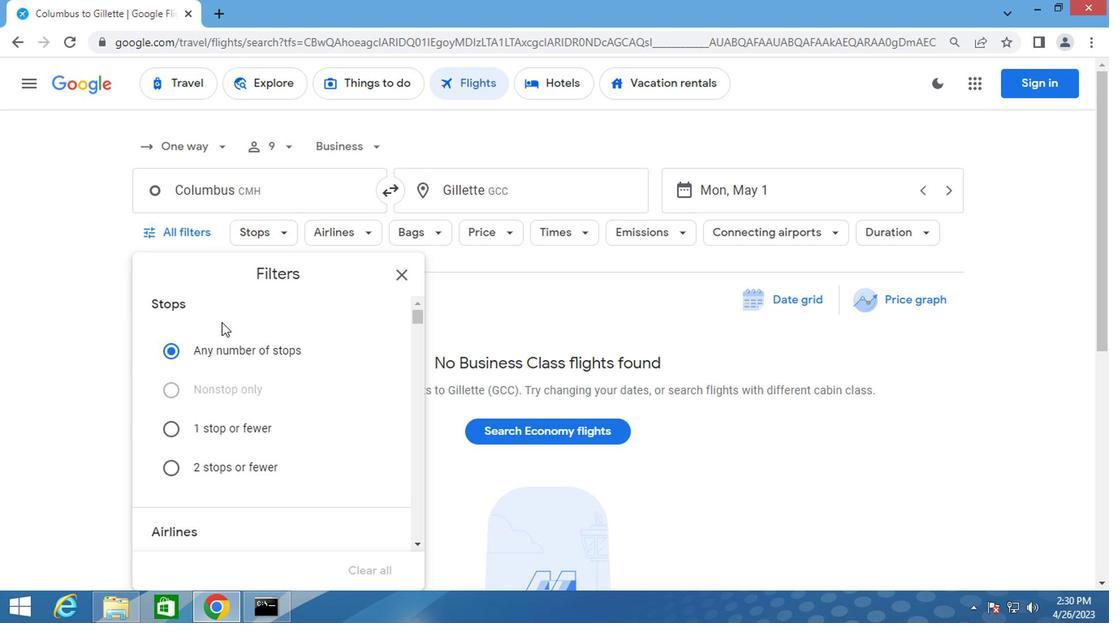 
Action: Mouse moved to (224, 339)
Screenshot: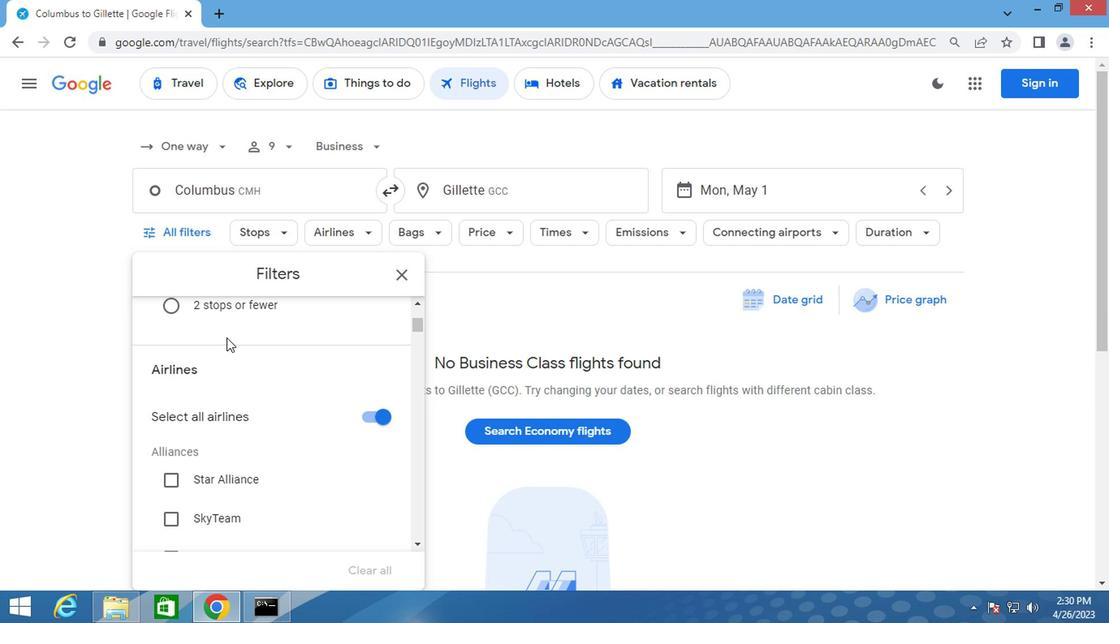 
Action: Mouse scrolled (224, 338) with delta (0, -1)
Screenshot: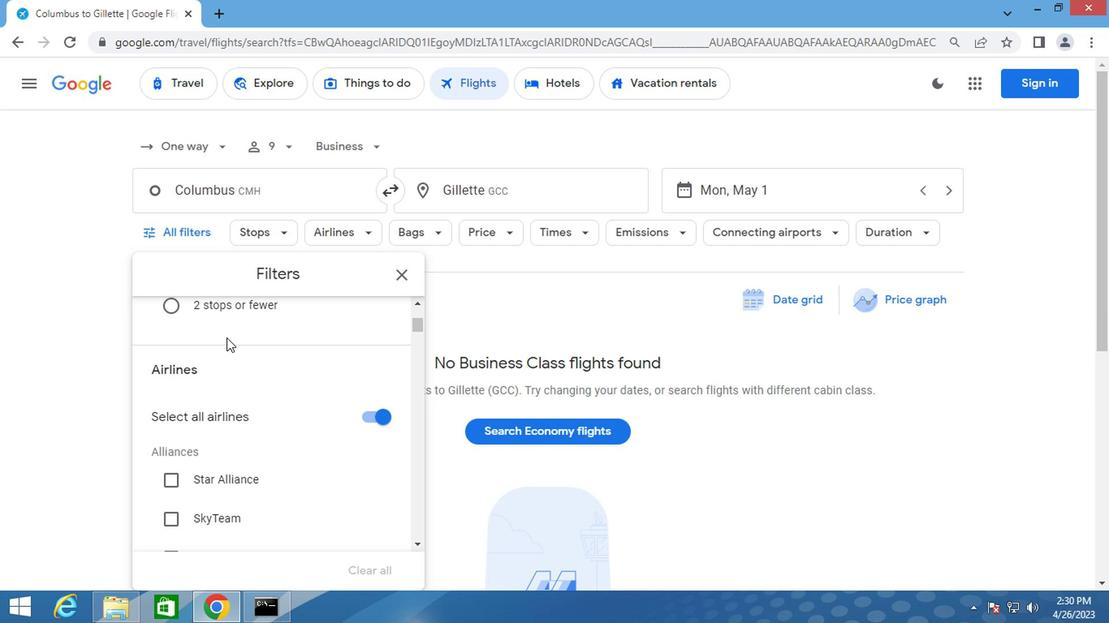 
Action: Mouse moved to (225, 339)
Screenshot: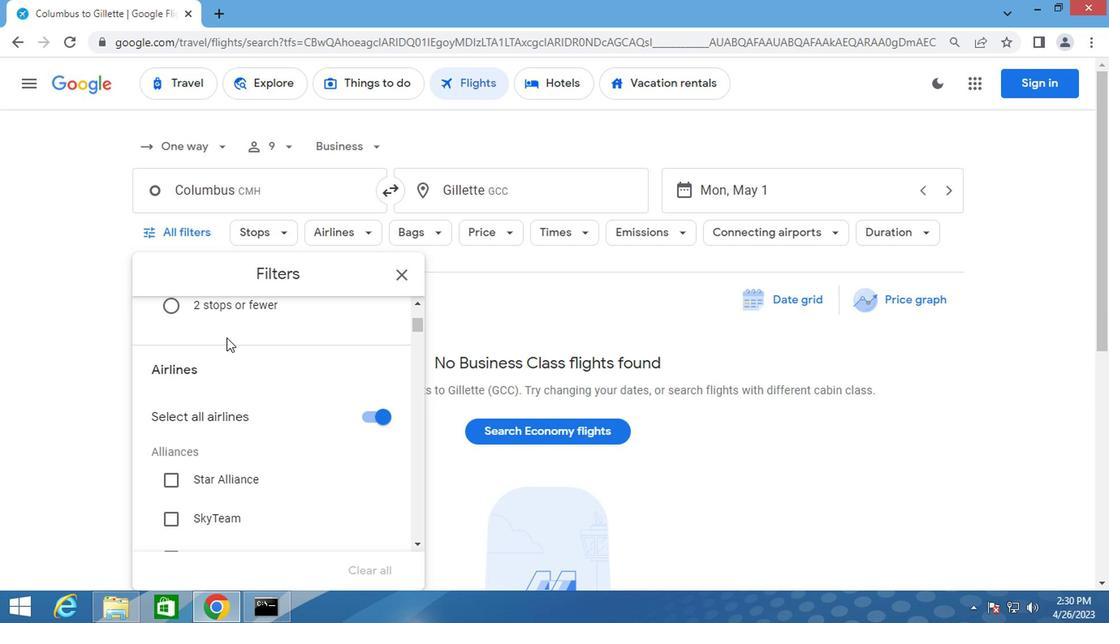 
Action: Mouse scrolled (225, 338) with delta (0, -1)
Screenshot: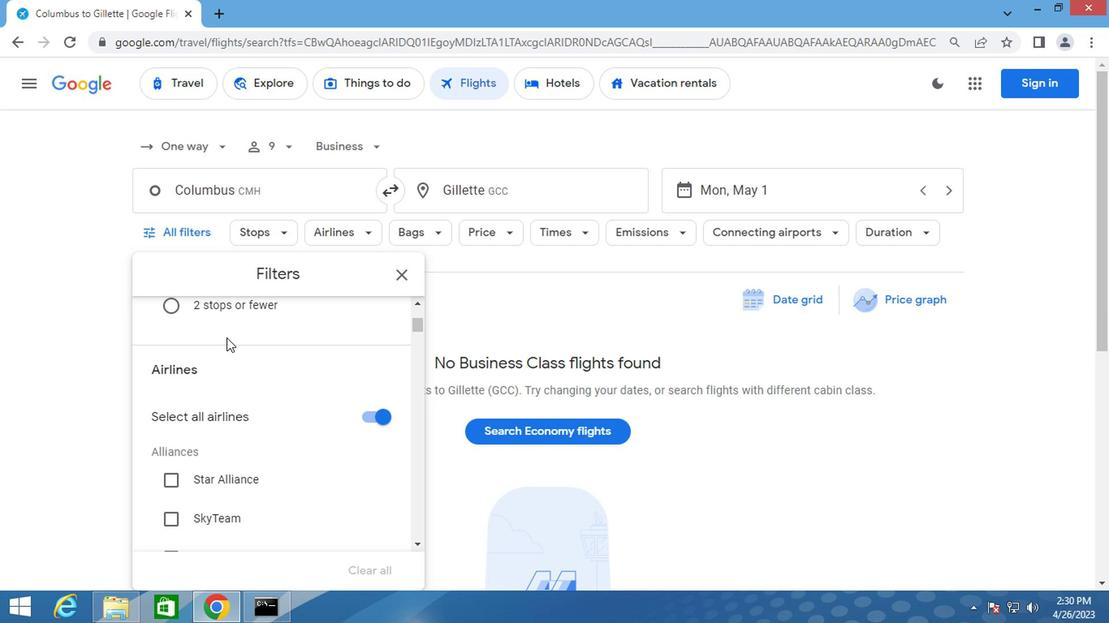 
Action: Mouse moved to (225, 341)
Screenshot: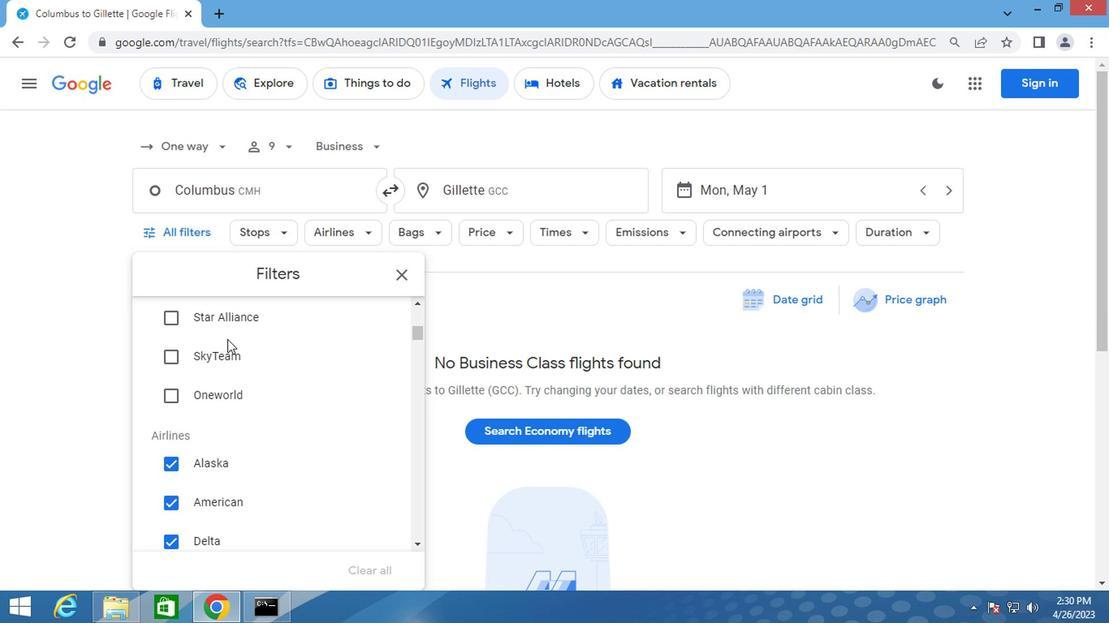 
Action: Mouse scrolled (225, 340) with delta (0, -1)
Screenshot: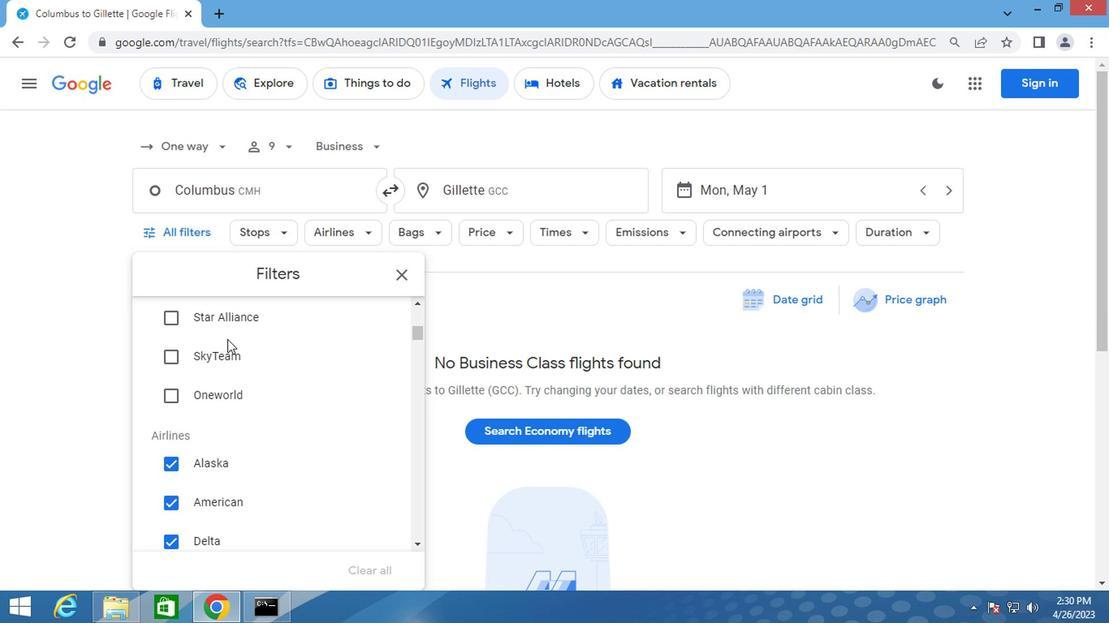 
Action: Mouse scrolled (225, 340) with delta (0, -1)
Screenshot: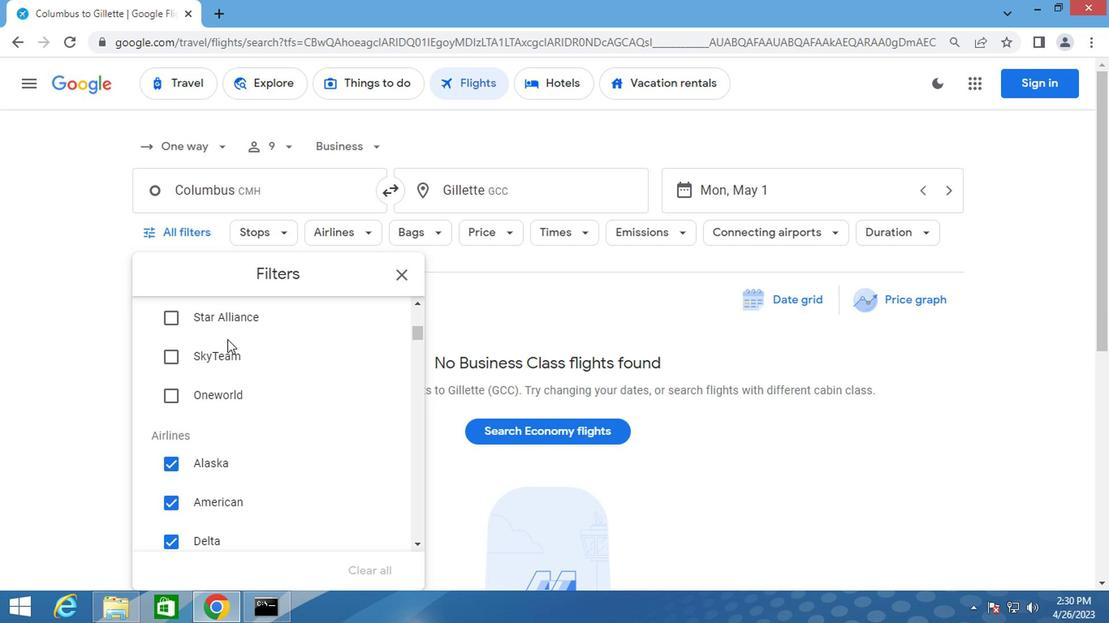 
Action: Mouse scrolled (225, 340) with delta (0, -1)
Screenshot: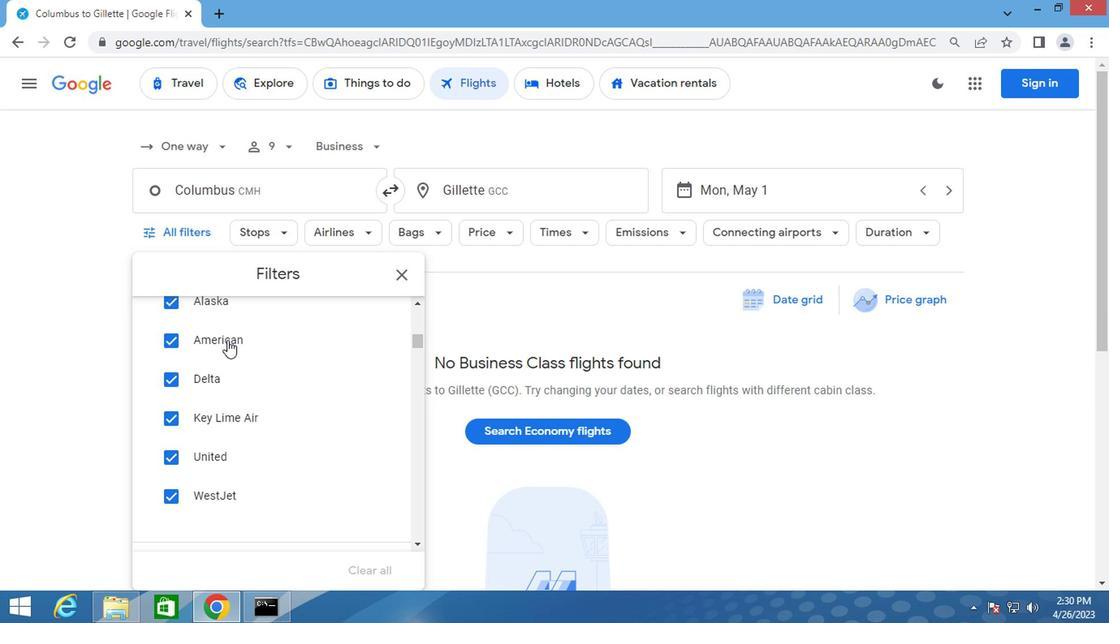 
Action: Mouse moved to (225, 342)
Screenshot: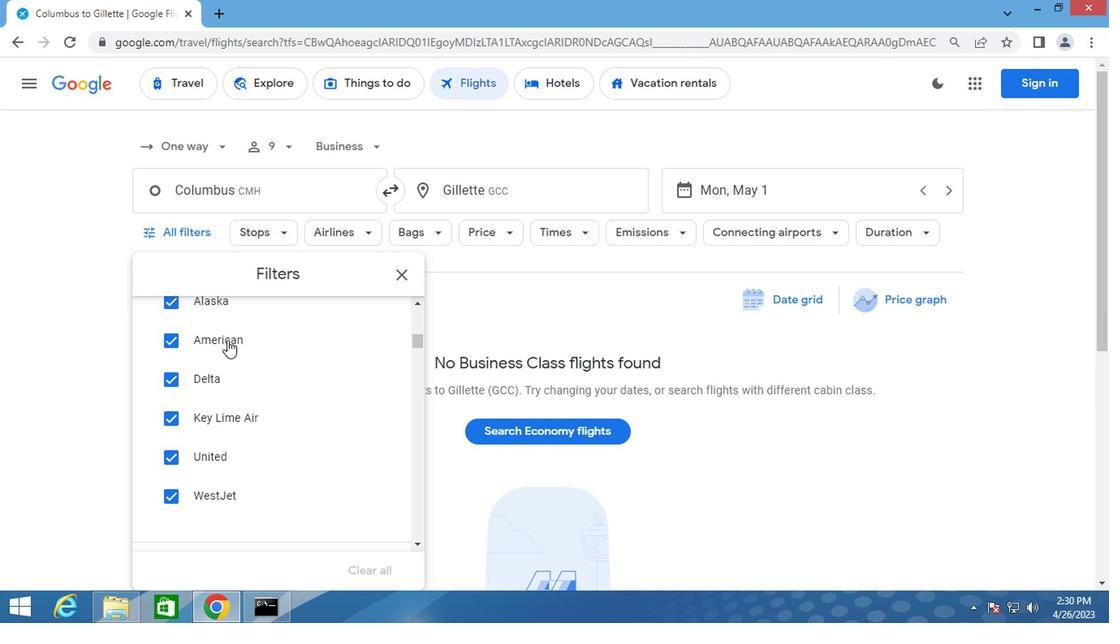 
Action: Mouse scrolled (225, 341) with delta (0, 0)
Screenshot: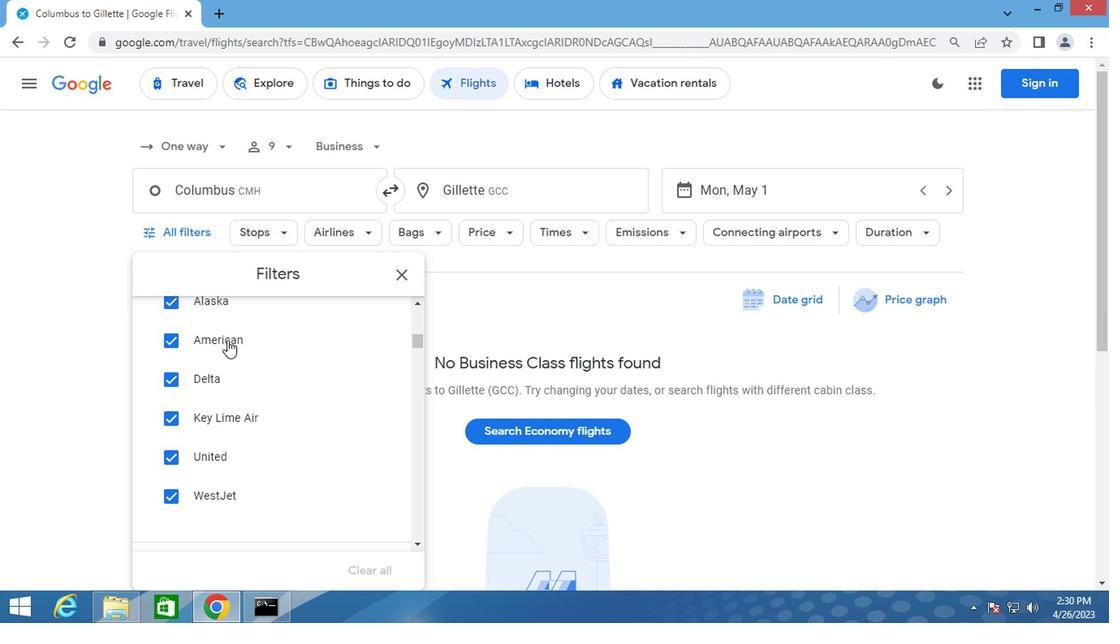 
Action: Mouse moved to (374, 484)
Screenshot: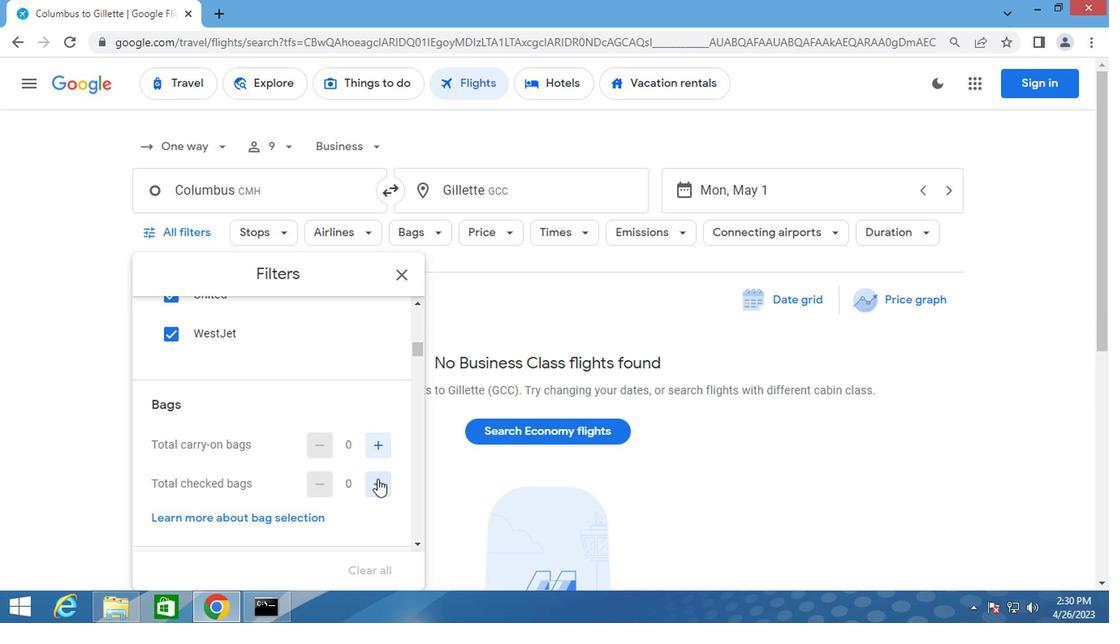 
Action: Mouse pressed left at (374, 484)
Screenshot: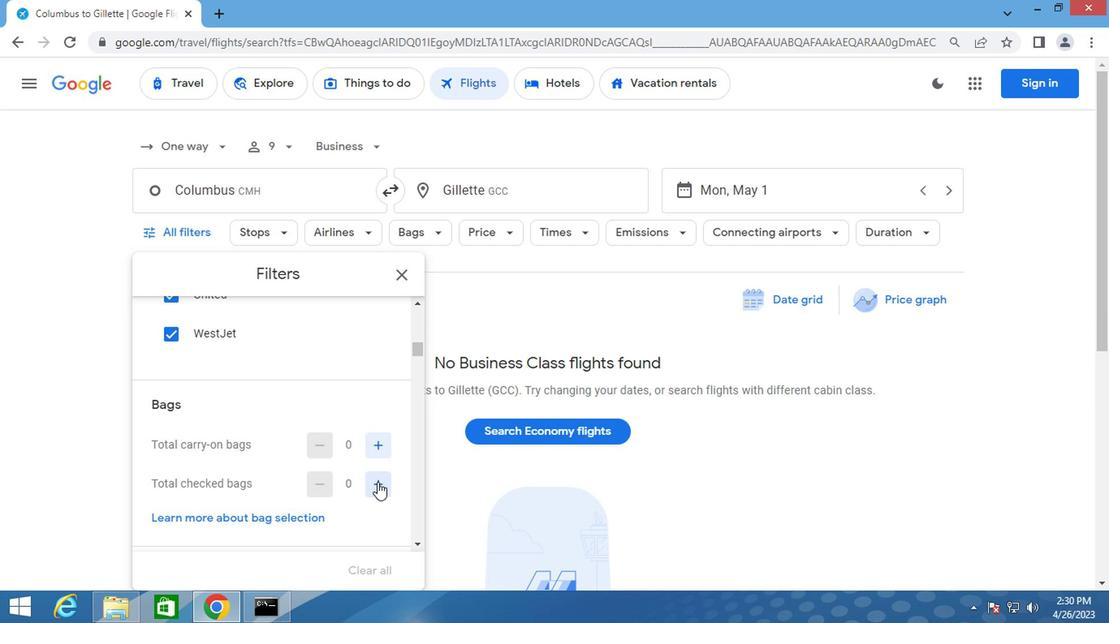 
Action: Mouse pressed left at (374, 484)
Screenshot: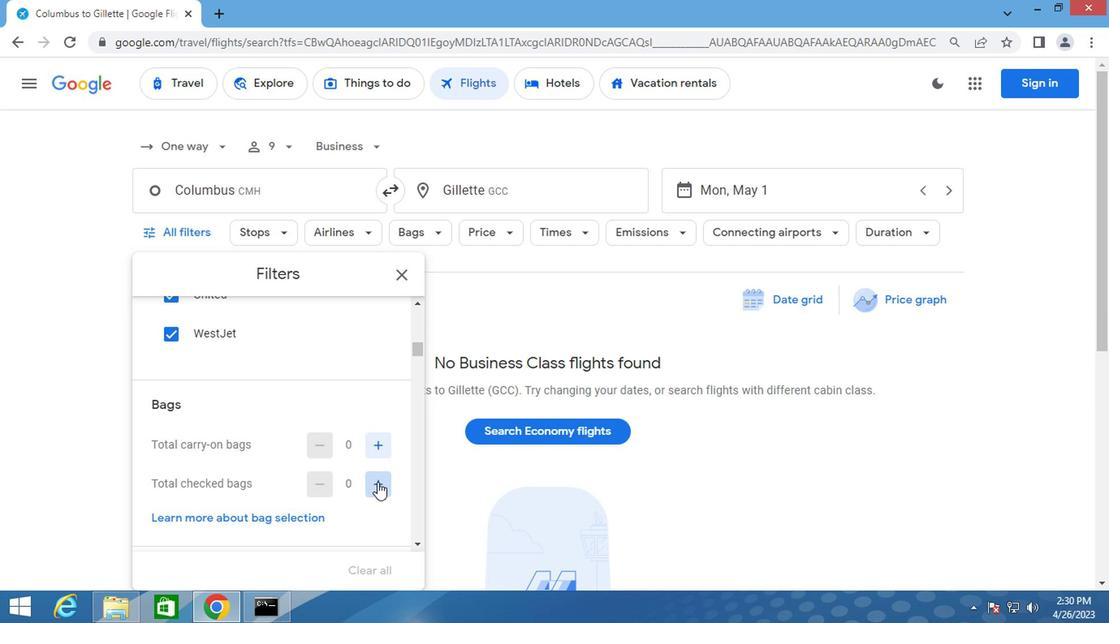 
Action: Mouse moved to (292, 448)
Screenshot: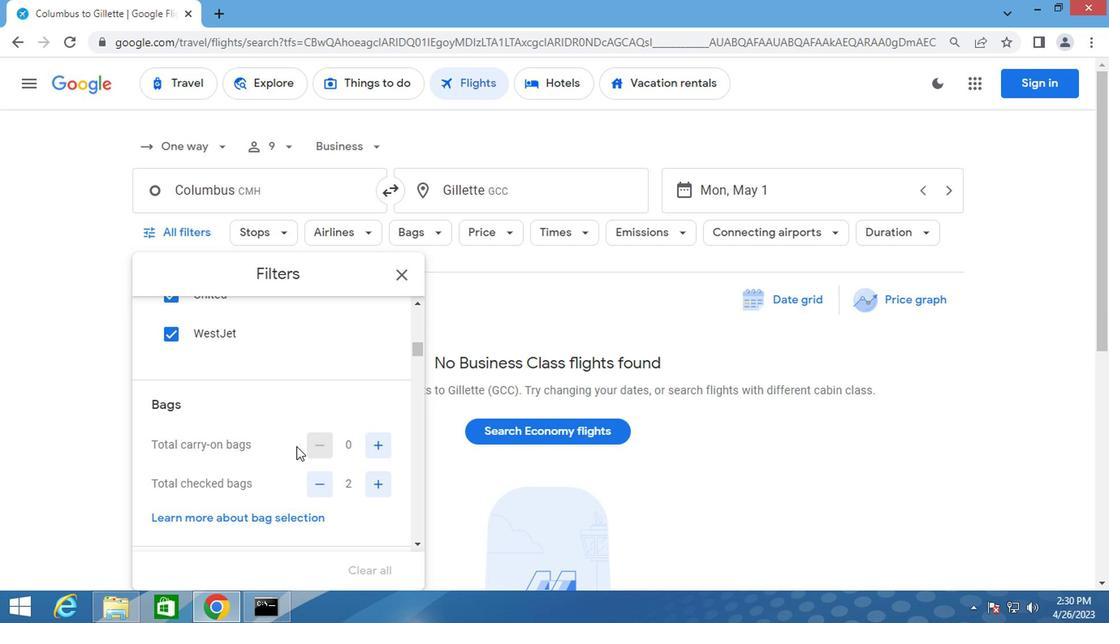 
Action: Mouse scrolled (292, 447) with delta (0, -1)
Screenshot: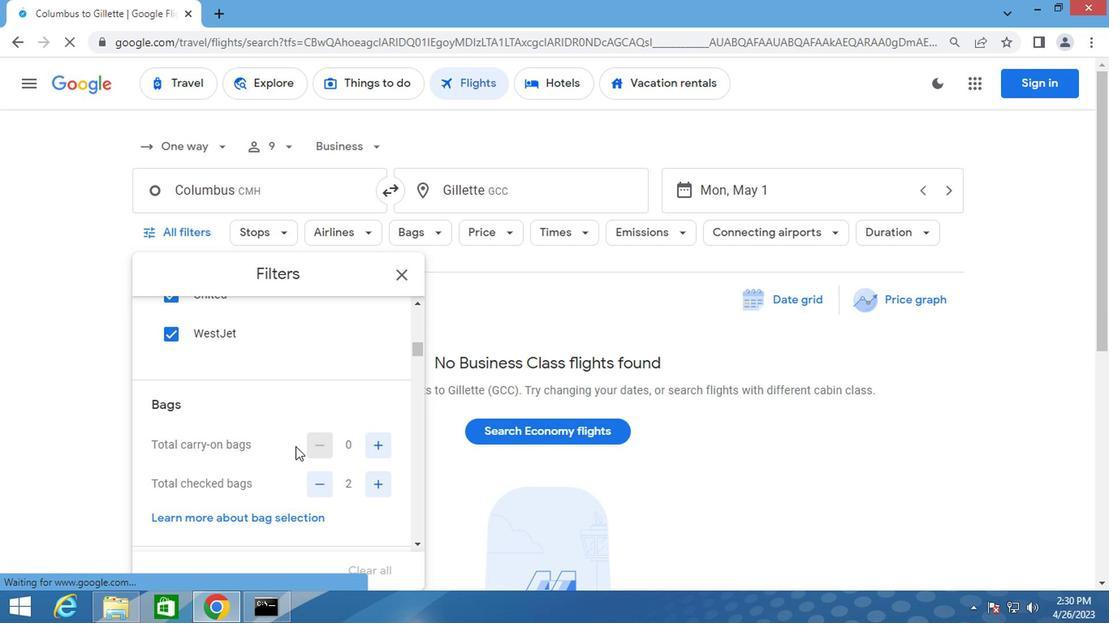 
Action: Mouse scrolled (292, 447) with delta (0, -1)
Screenshot: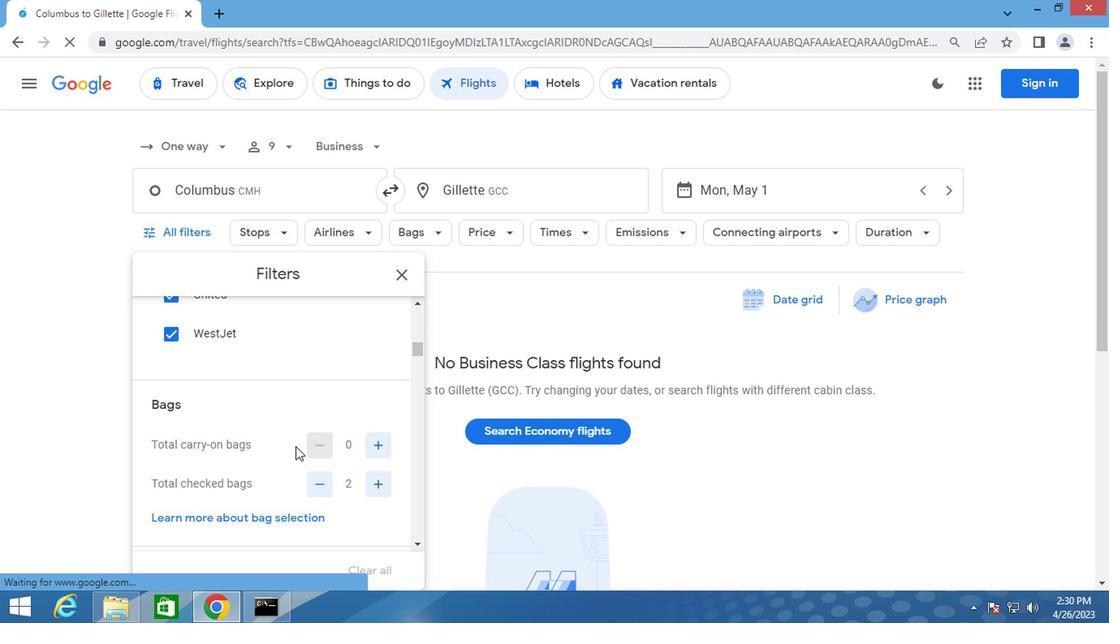 
Action: Mouse moved to (380, 488)
Screenshot: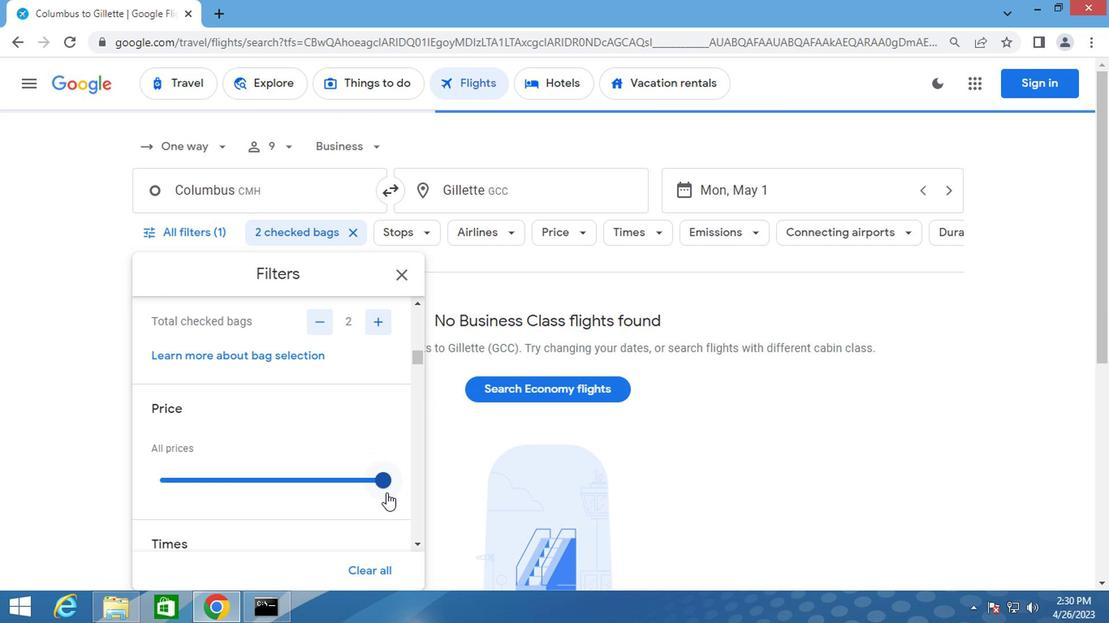 
Action: Mouse pressed left at (380, 488)
Screenshot: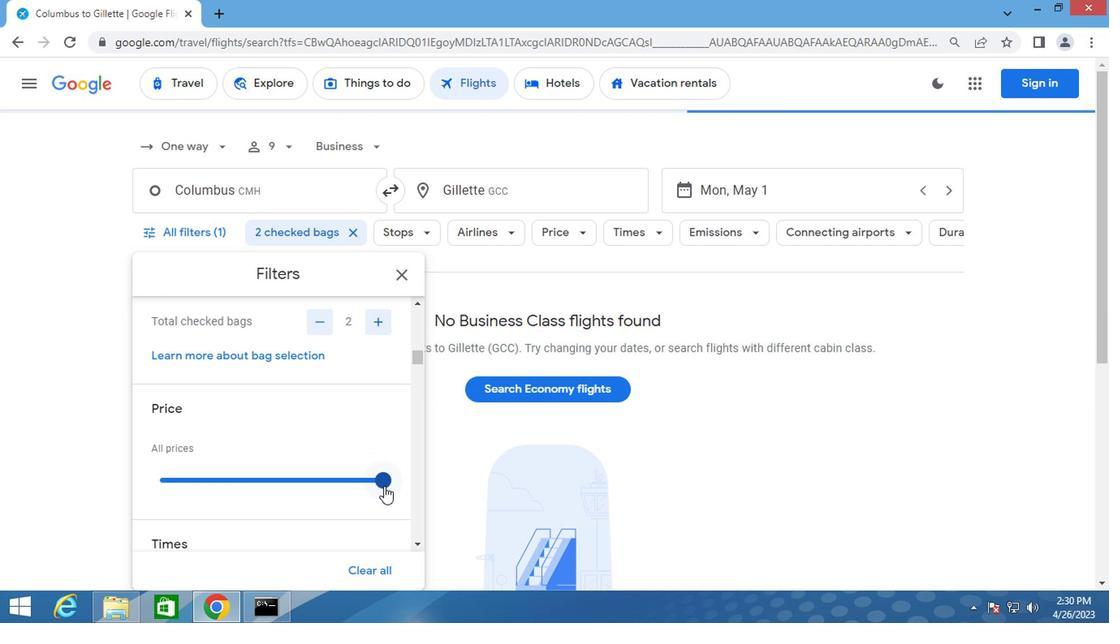 
Action: Mouse moved to (362, 428)
Screenshot: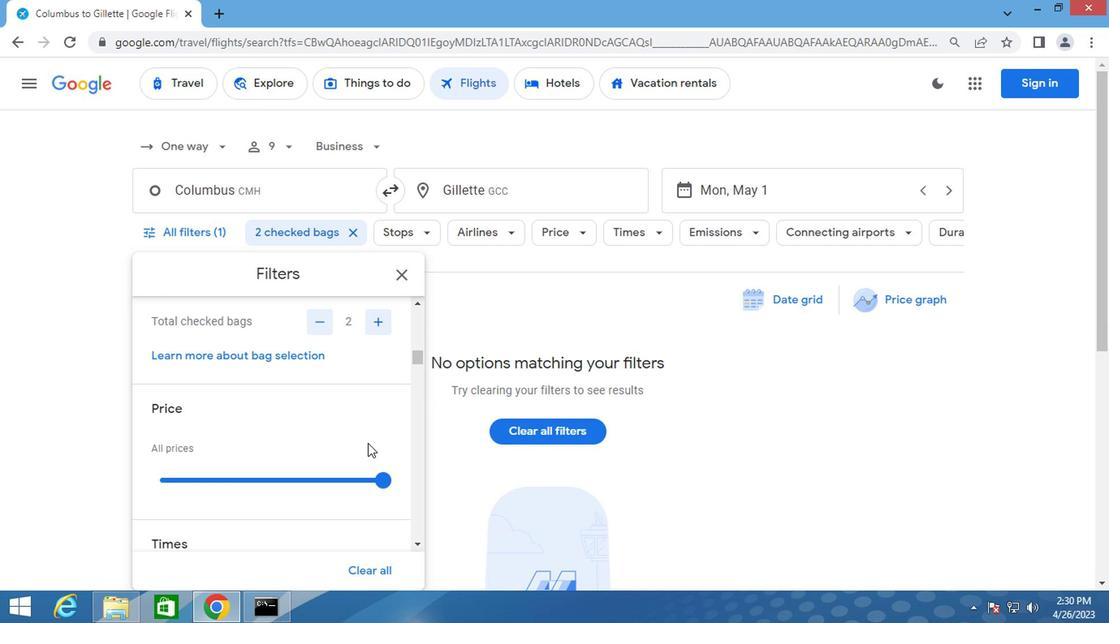 
Action: Mouse scrolled (362, 427) with delta (0, -1)
Screenshot: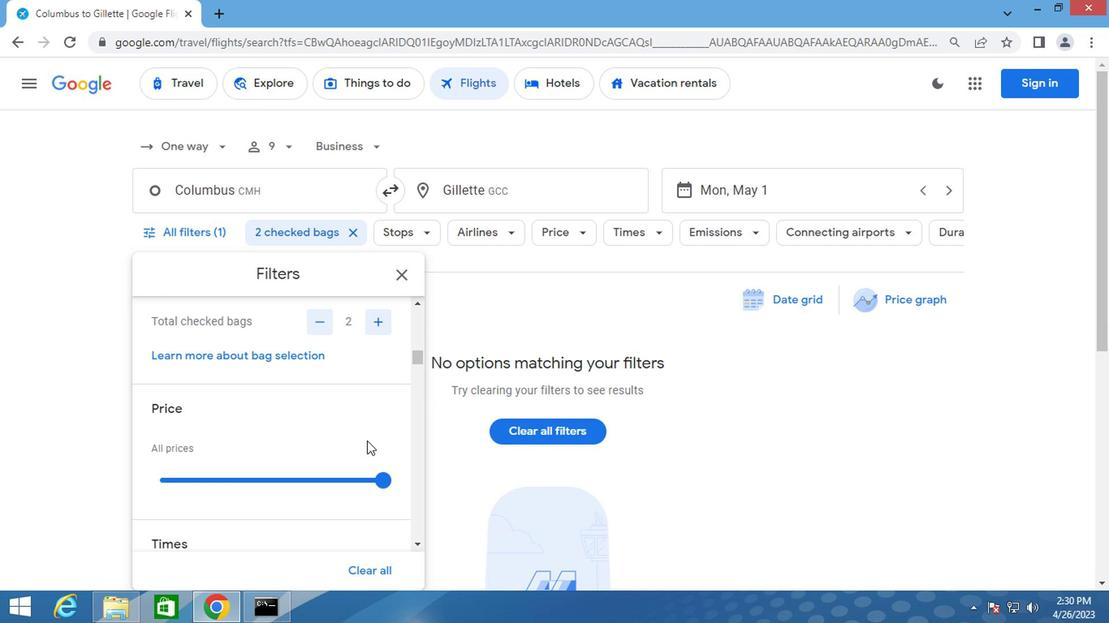 
Action: Mouse moved to (362, 428)
Screenshot: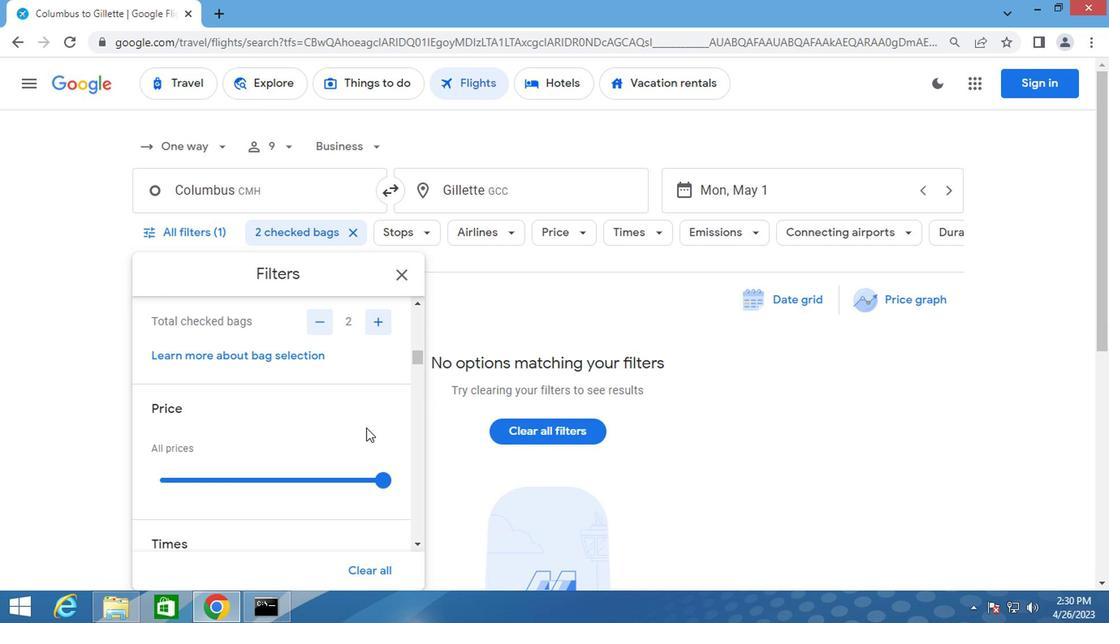 
Action: Mouse scrolled (362, 427) with delta (0, -1)
Screenshot: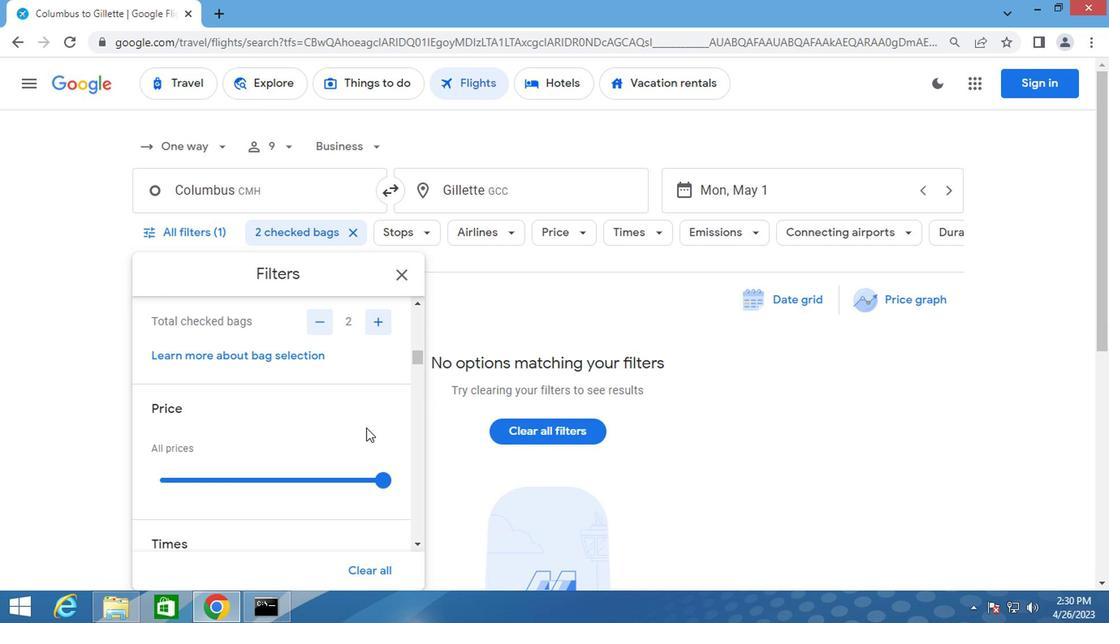 
Action: Mouse scrolled (362, 427) with delta (0, -1)
Screenshot: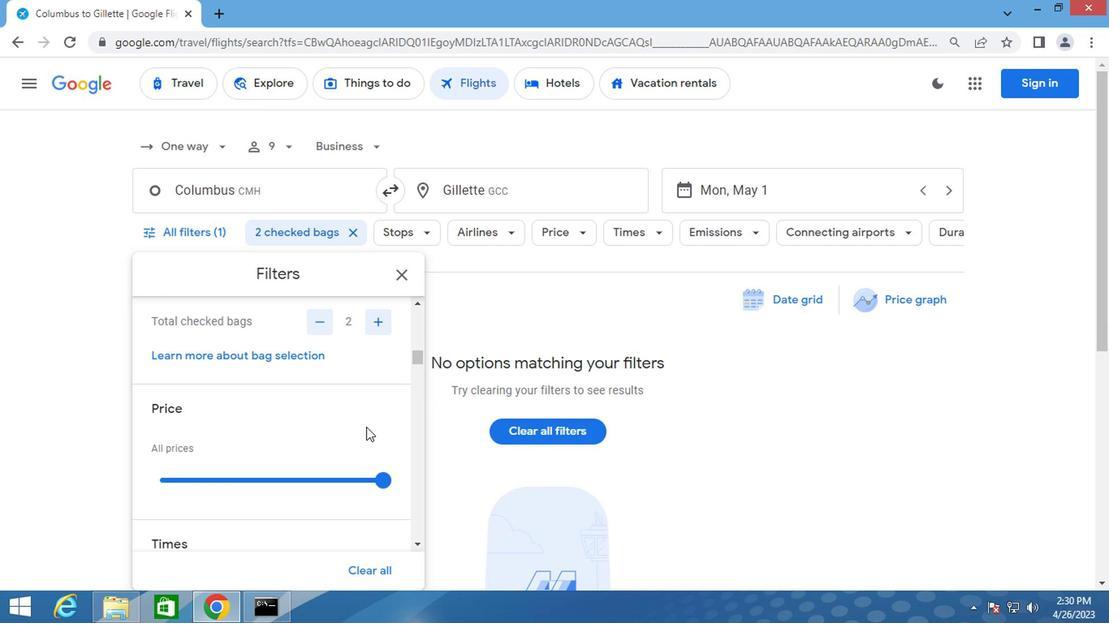 
Action: Mouse moved to (177, 411)
Screenshot: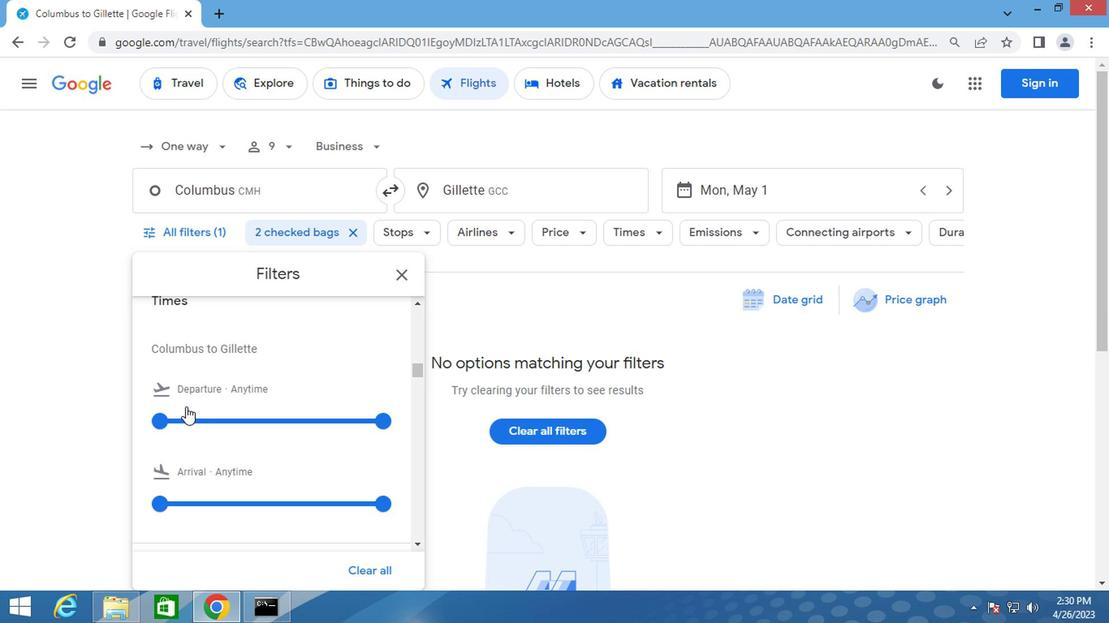 
Action: Mouse pressed left at (177, 411)
Screenshot: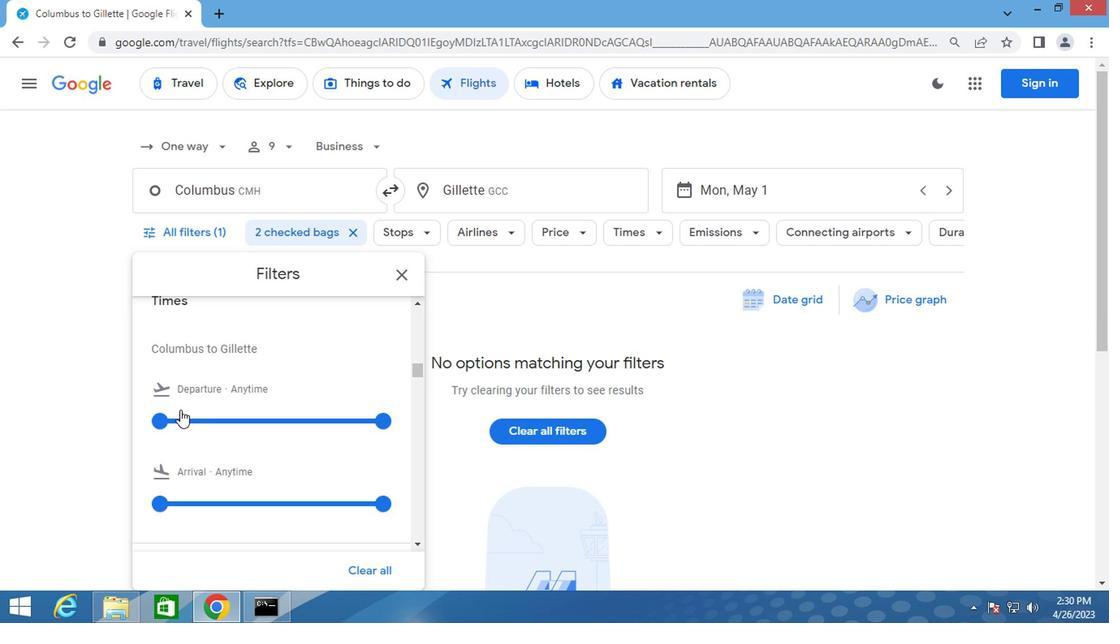 
Action: Mouse moved to (395, 278)
Screenshot: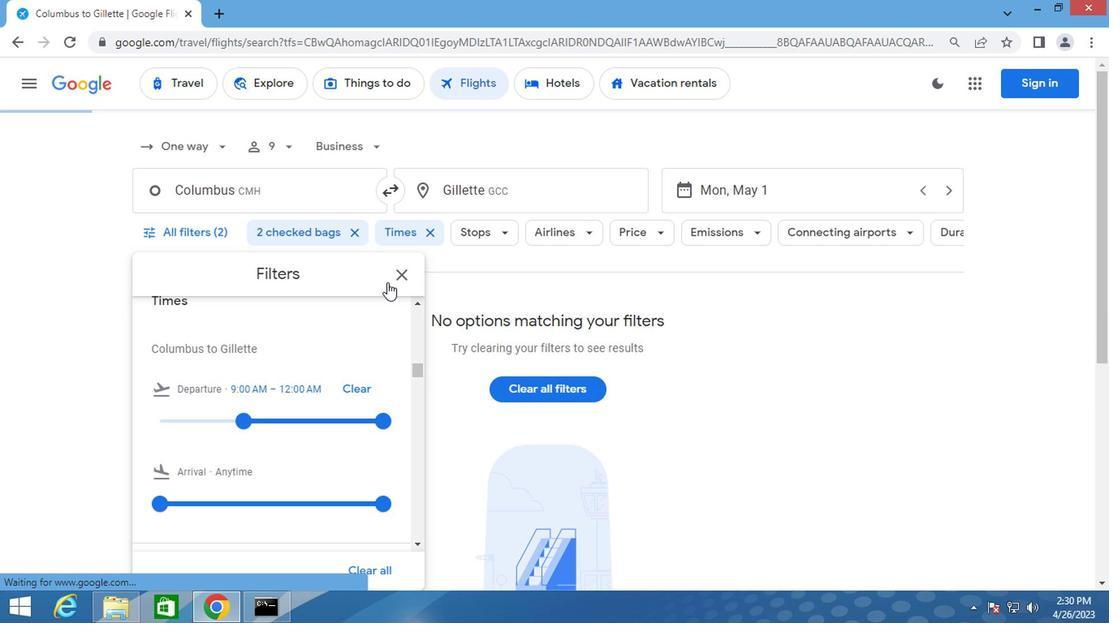 
Action: Mouse pressed left at (395, 278)
Screenshot: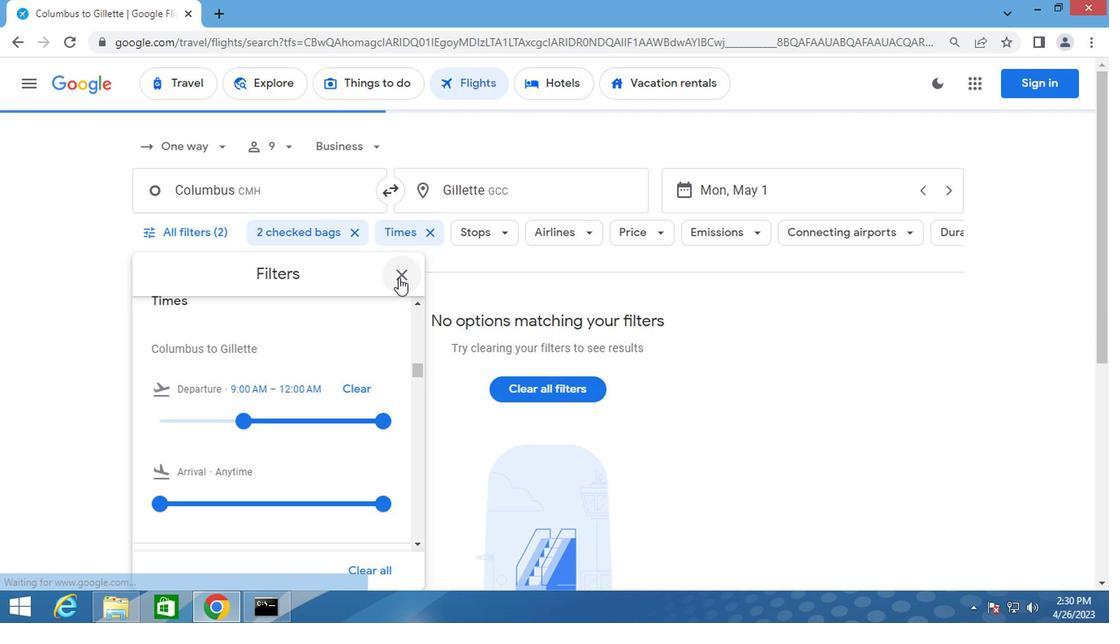 
Action: Mouse moved to (397, 276)
Screenshot: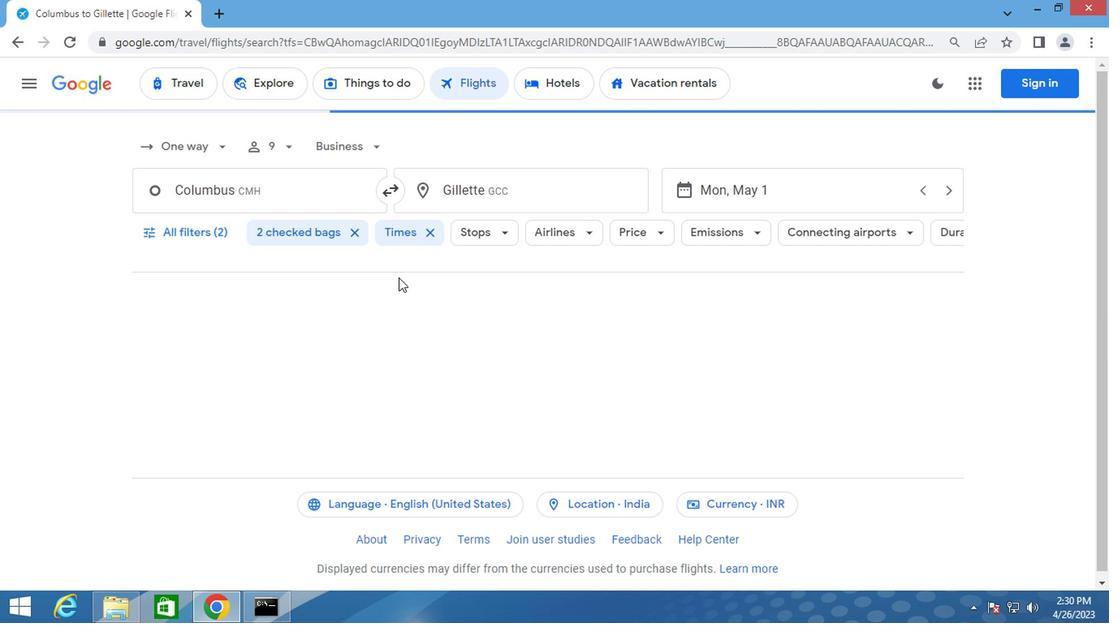 
Action: Key pressed <Key.f8>
Screenshot: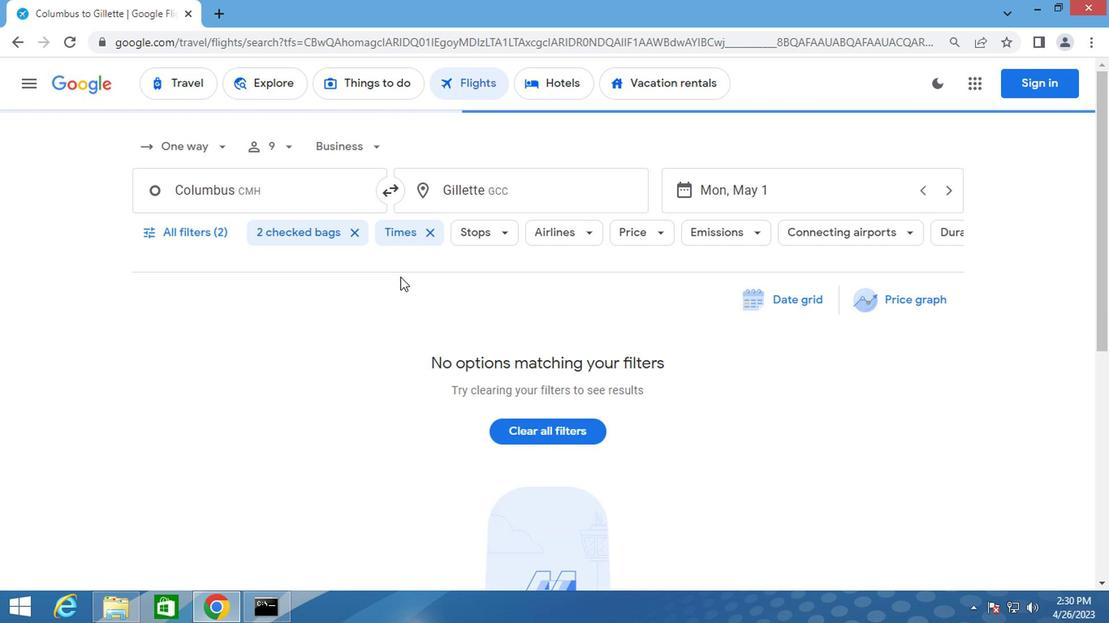 
